 Task: Find the optimal route from Miami to the Florida Keys.
Action: Mouse moved to (475, 110)
Screenshot: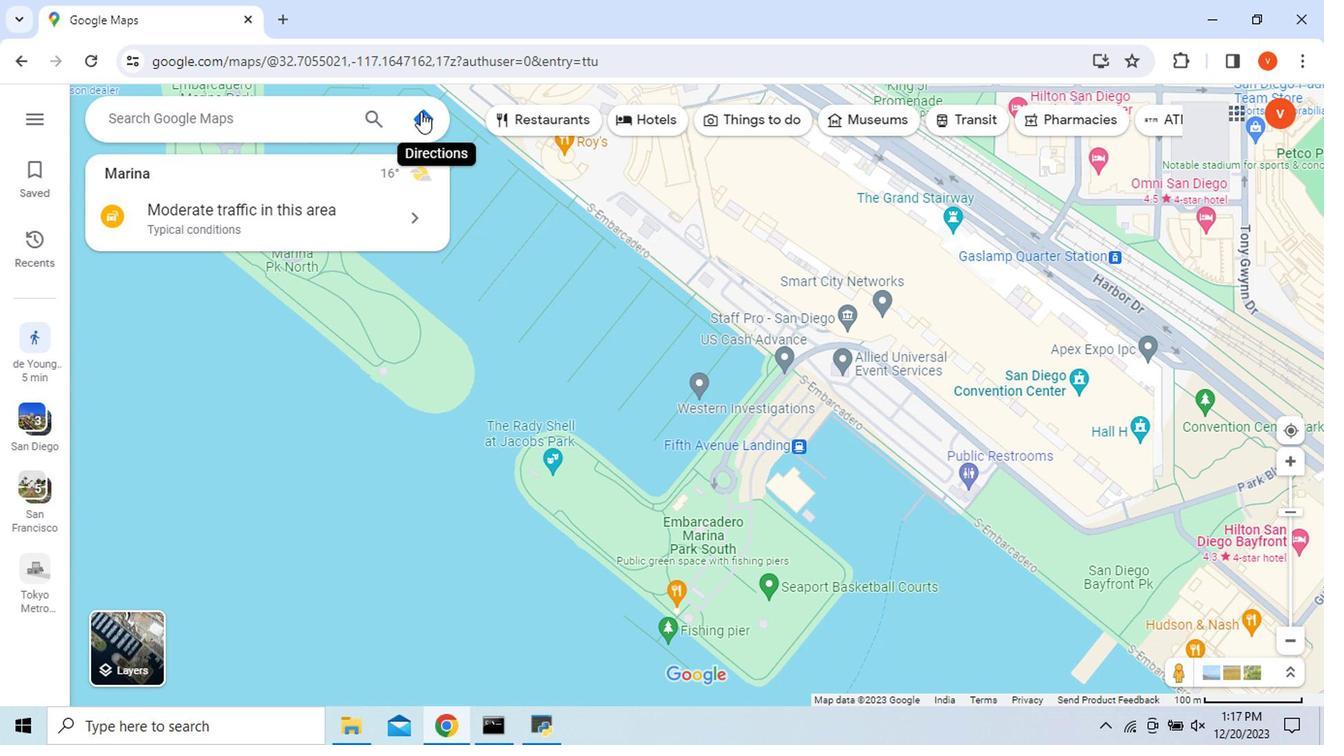 
Action: Mouse pressed left at (475, 110)
Screenshot: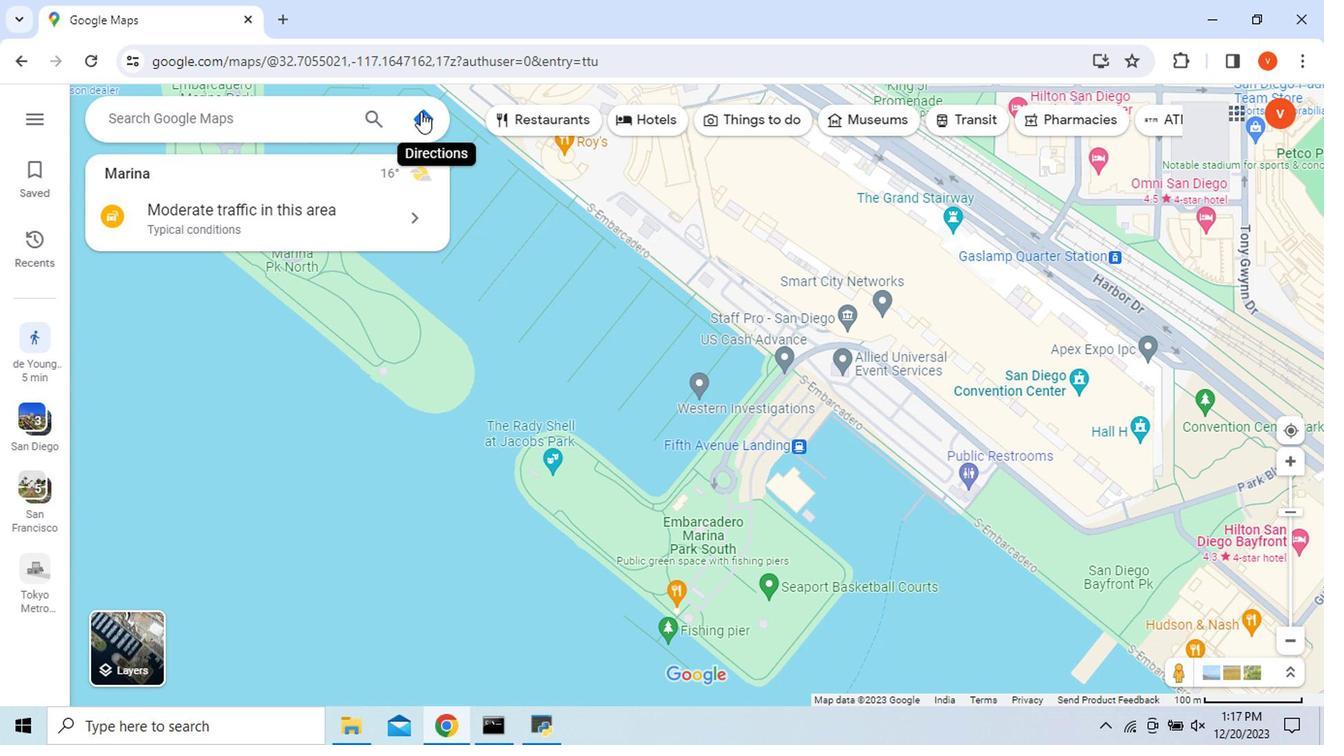 
Action: Mouse moved to (513, 159)
Screenshot: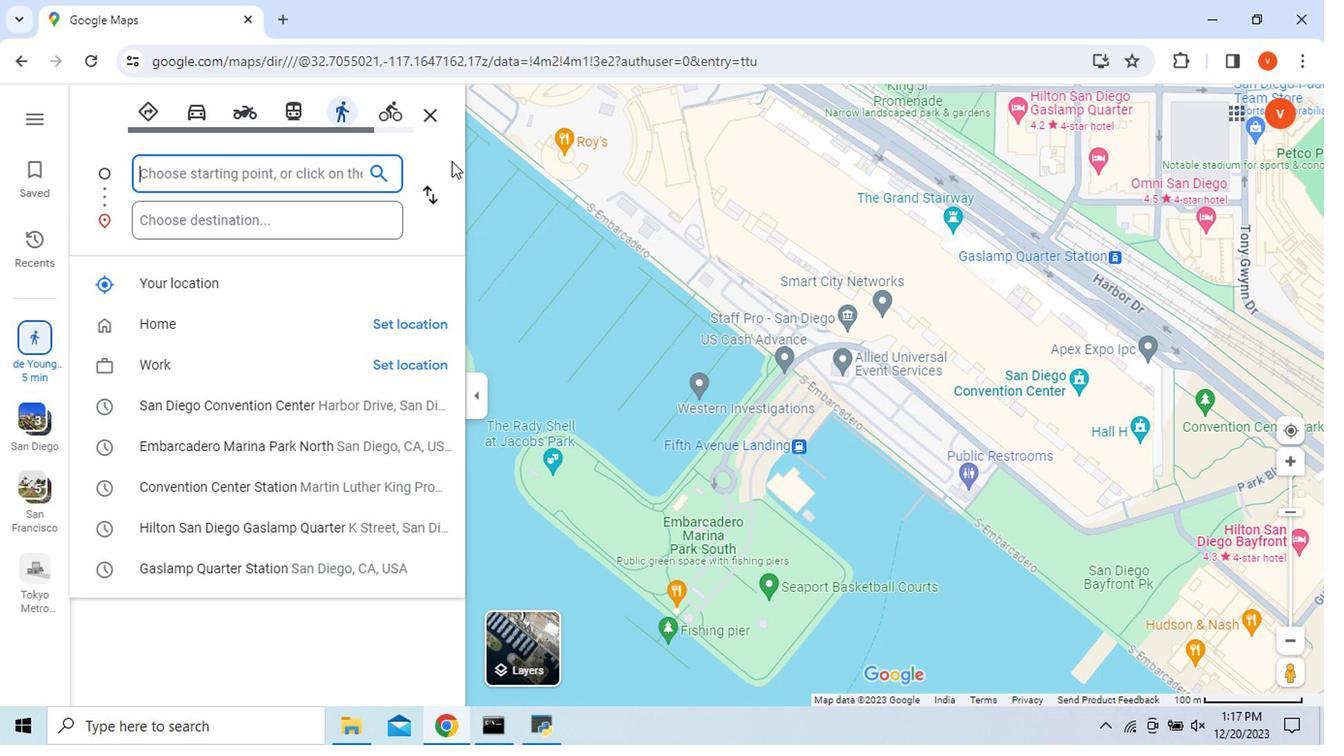 
Action: Key pressed <Key.shift_r>Miami
Screenshot: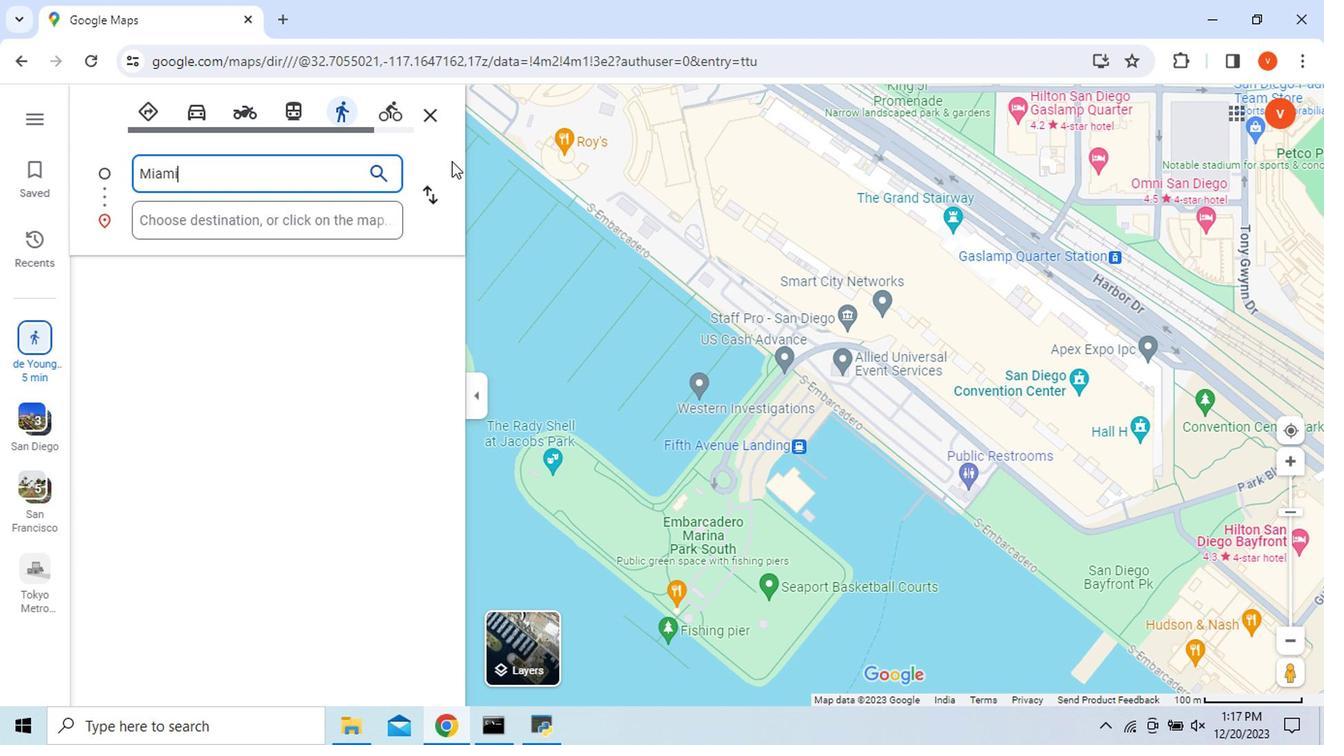 
Action: Mouse moved to (173, 215)
Screenshot: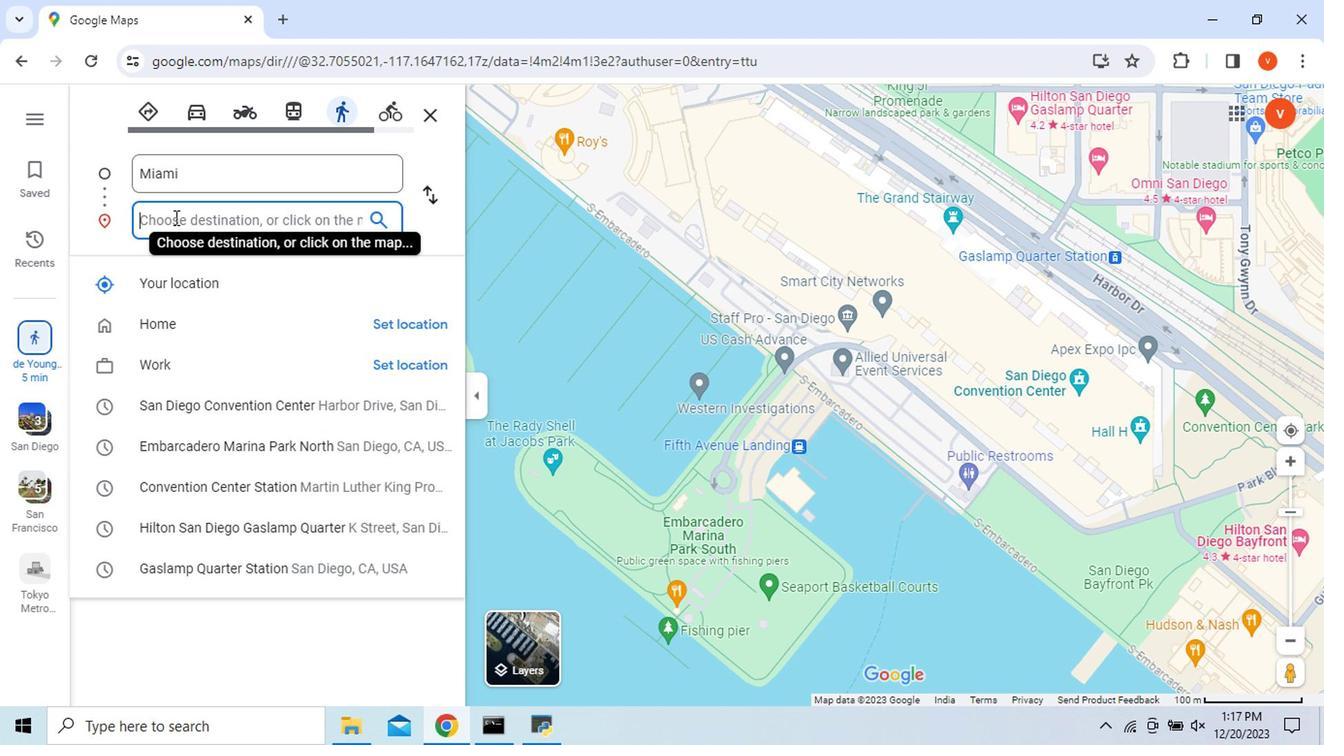 
Action: Mouse pressed left at (173, 215)
Screenshot: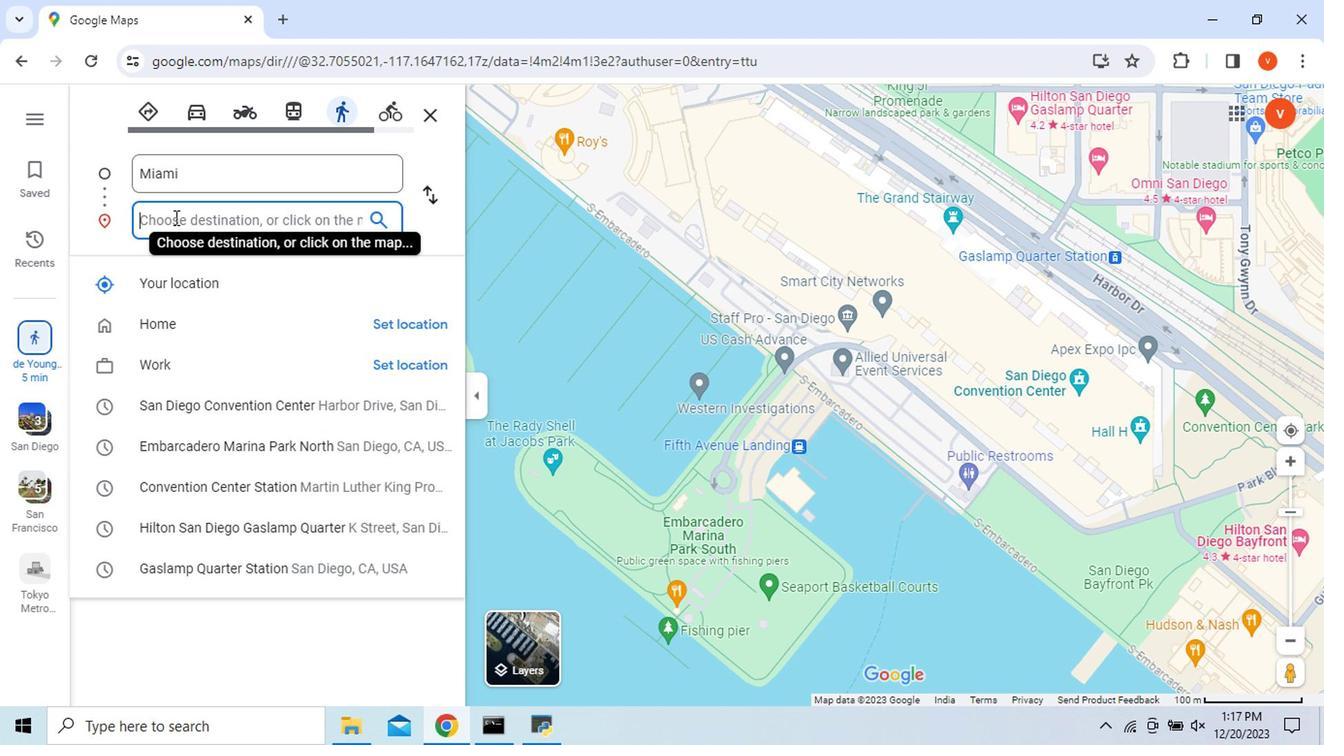 
Action: Mouse moved to (173, 218)
Screenshot: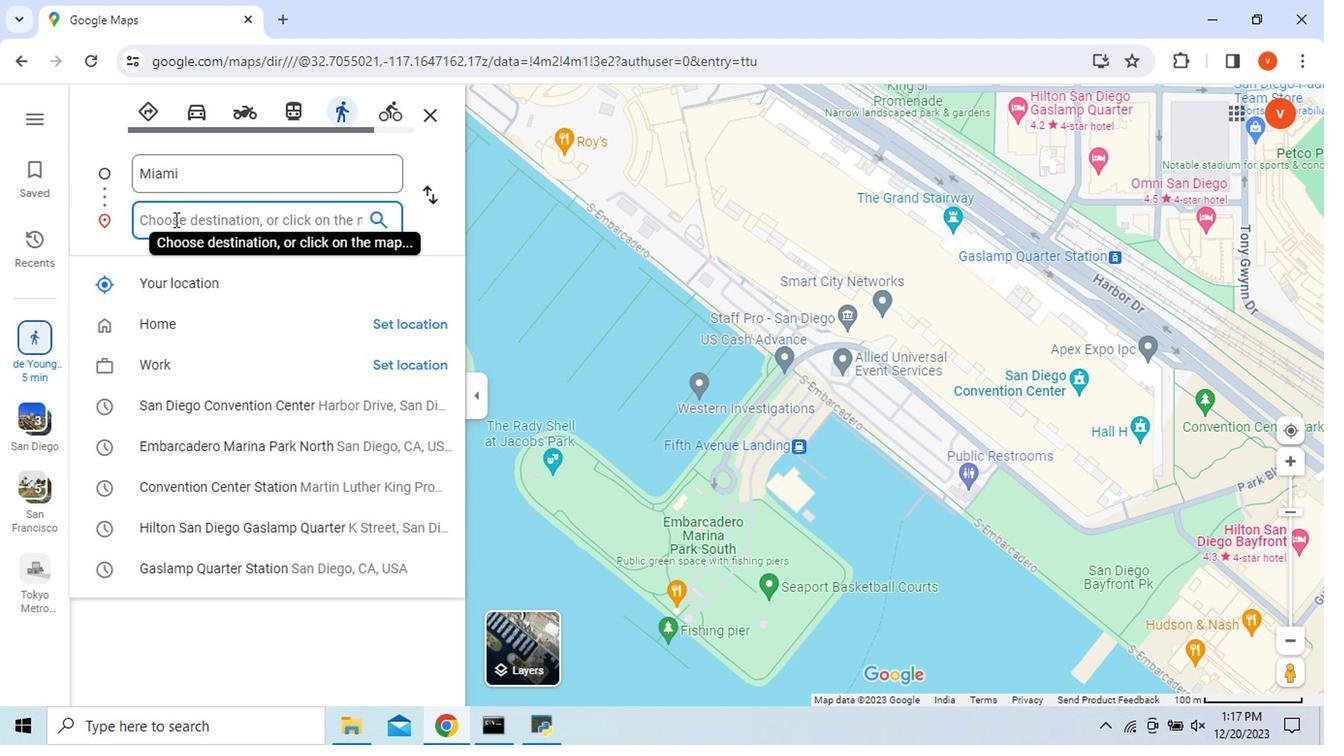 
Action: Key pressed <Key.shift>Flori
Screenshot: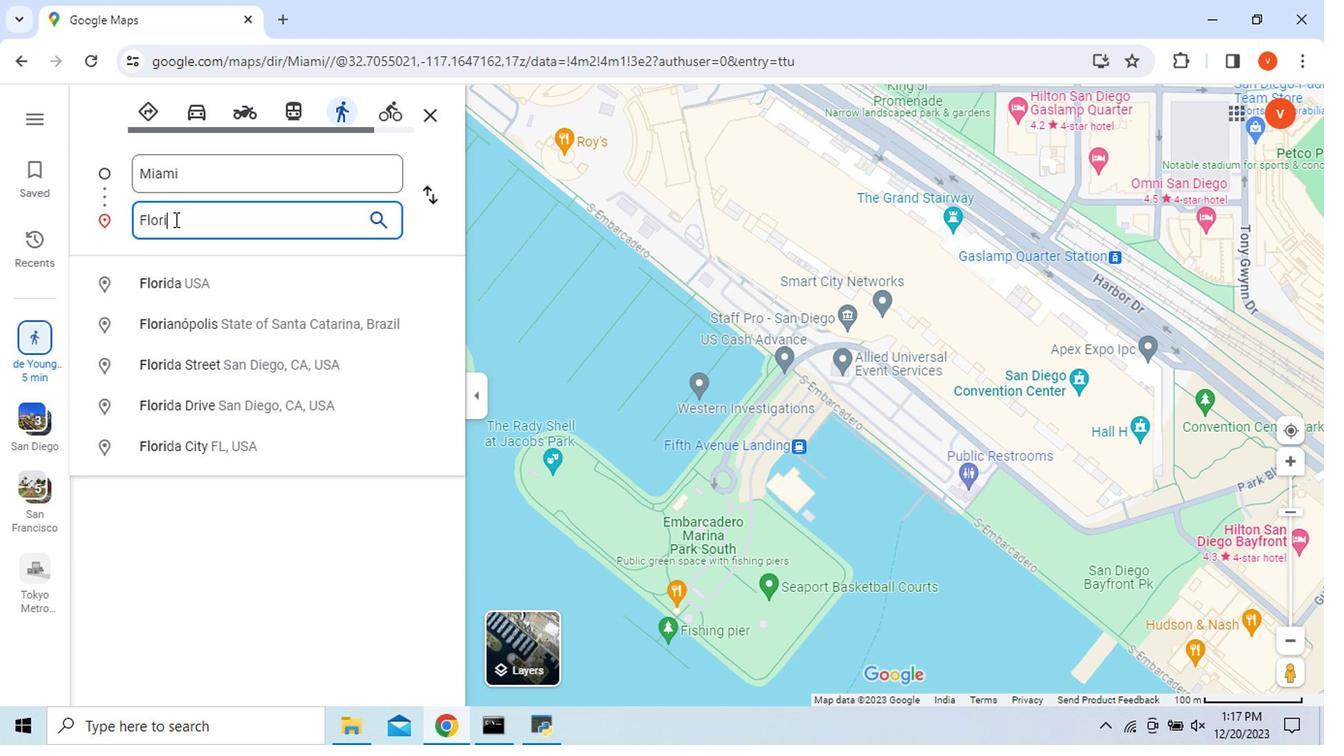 
Action: Mouse moved to (173, 218)
Screenshot: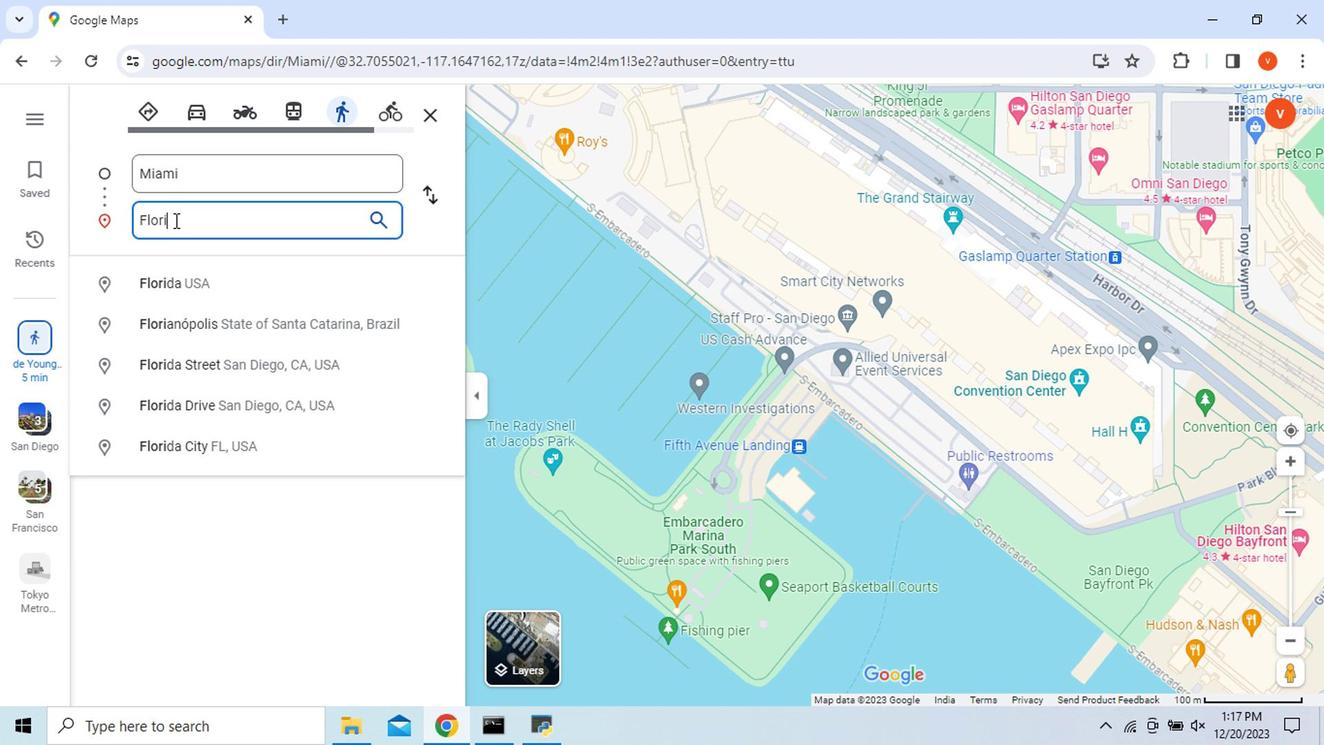 
Action: Key pressed da<Key.space>
Screenshot: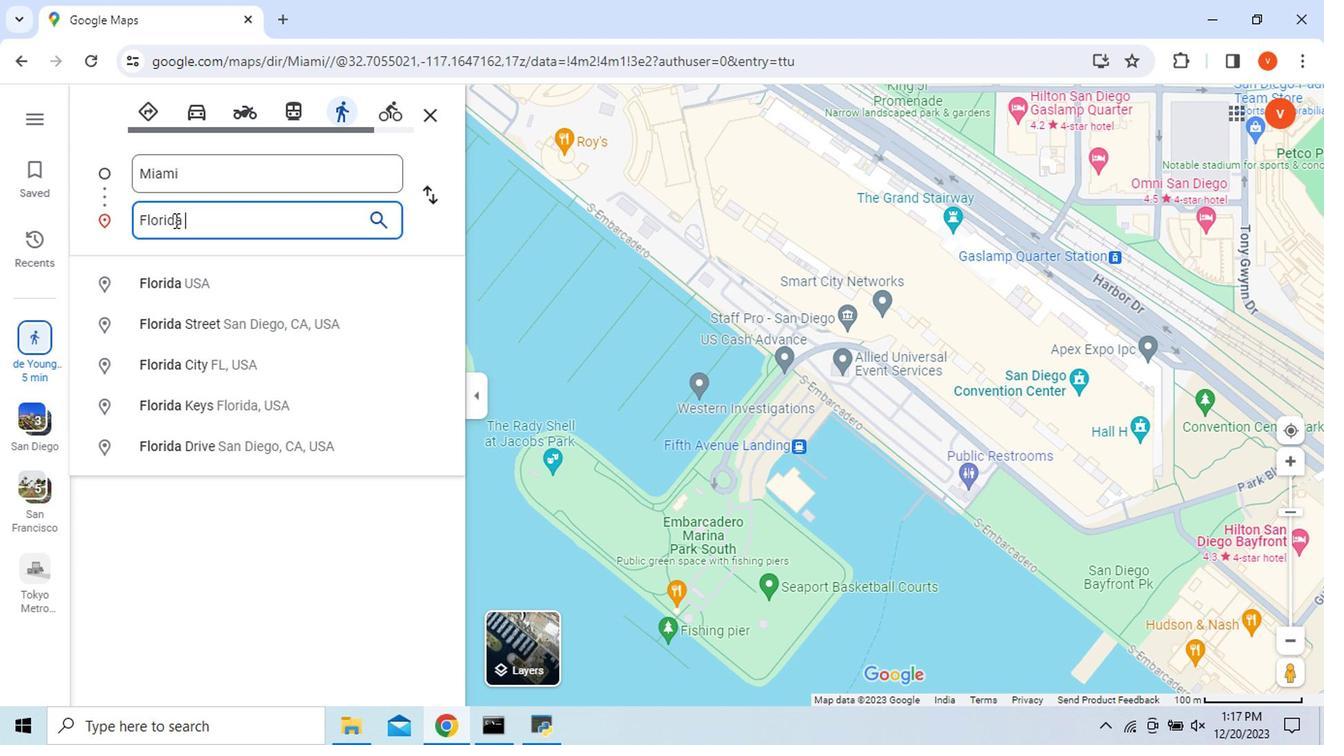 
Action: Mouse moved to (239, 391)
Screenshot: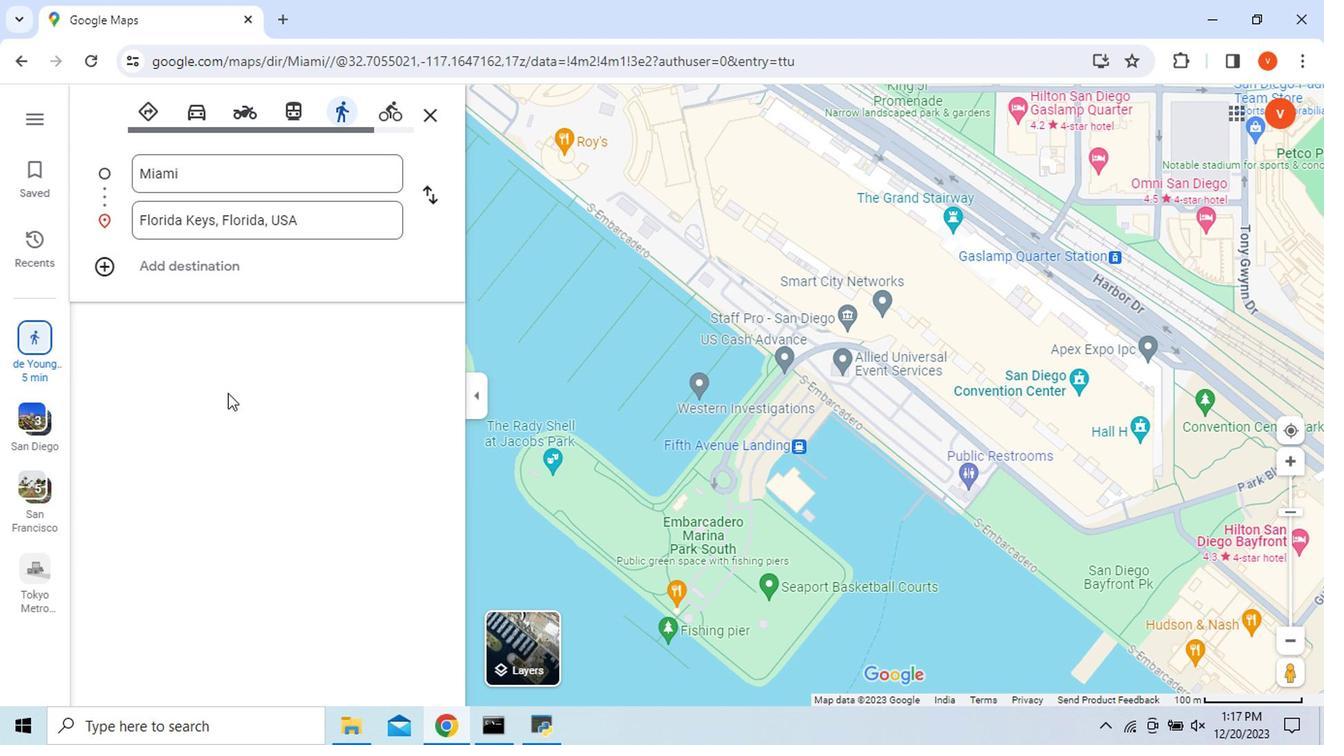 
Action: Mouse pressed left at (239, 391)
Screenshot: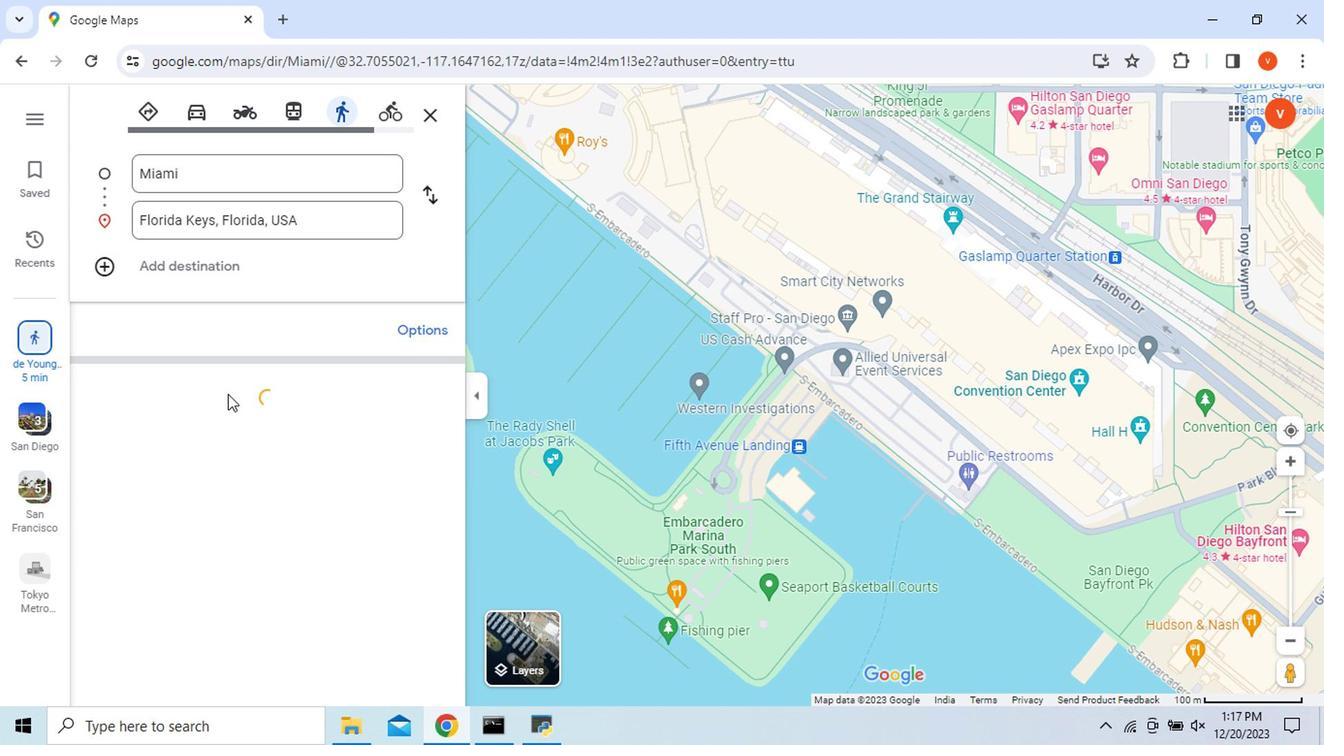 
Action: Mouse moved to (190, 105)
Screenshot: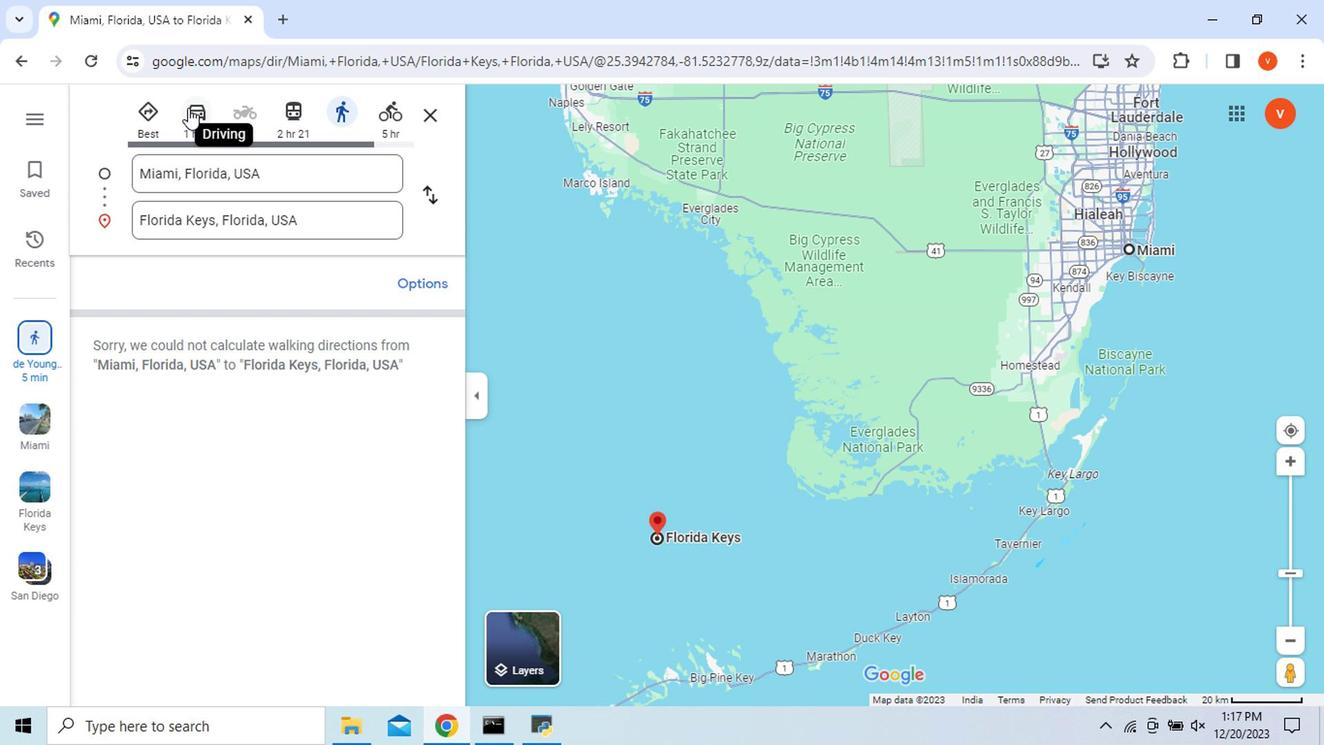 
Action: Mouse pressed left at (190, 105)
Screenshot: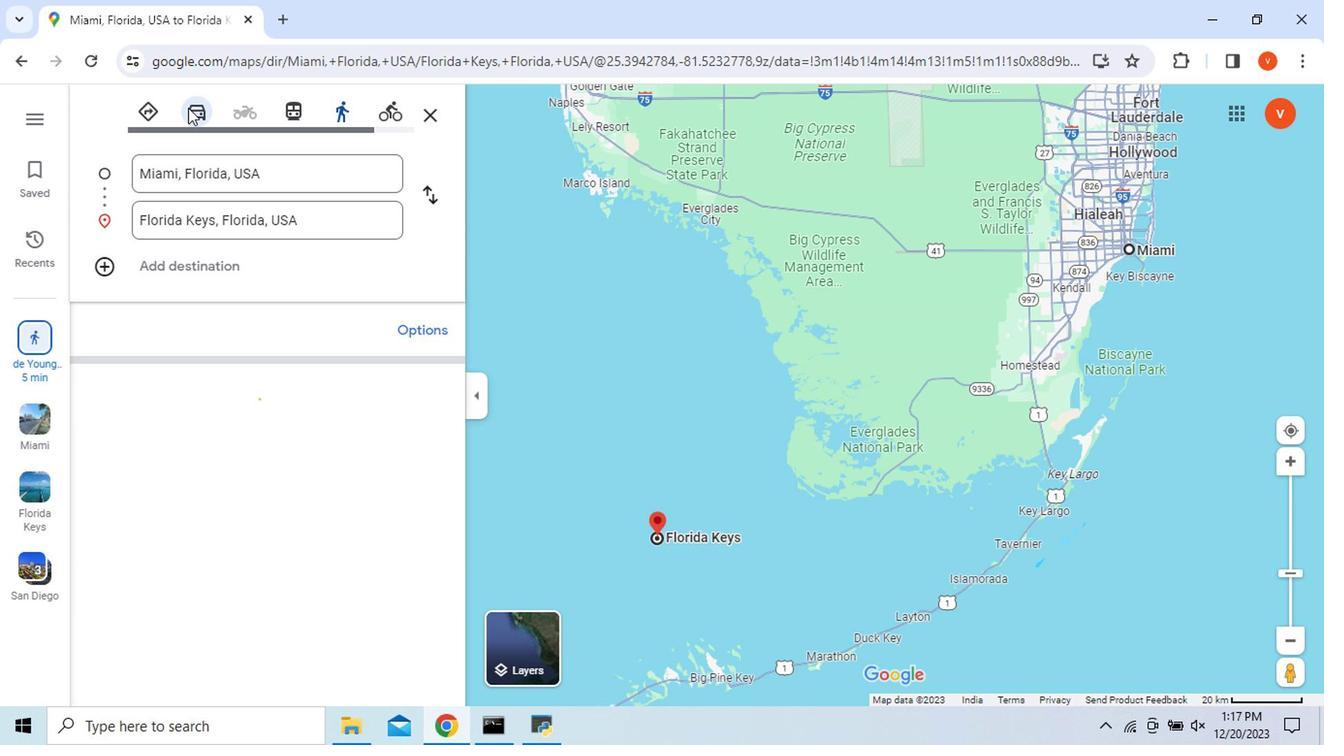 
Action: Mouse moved to (389, 516)
Screenshot: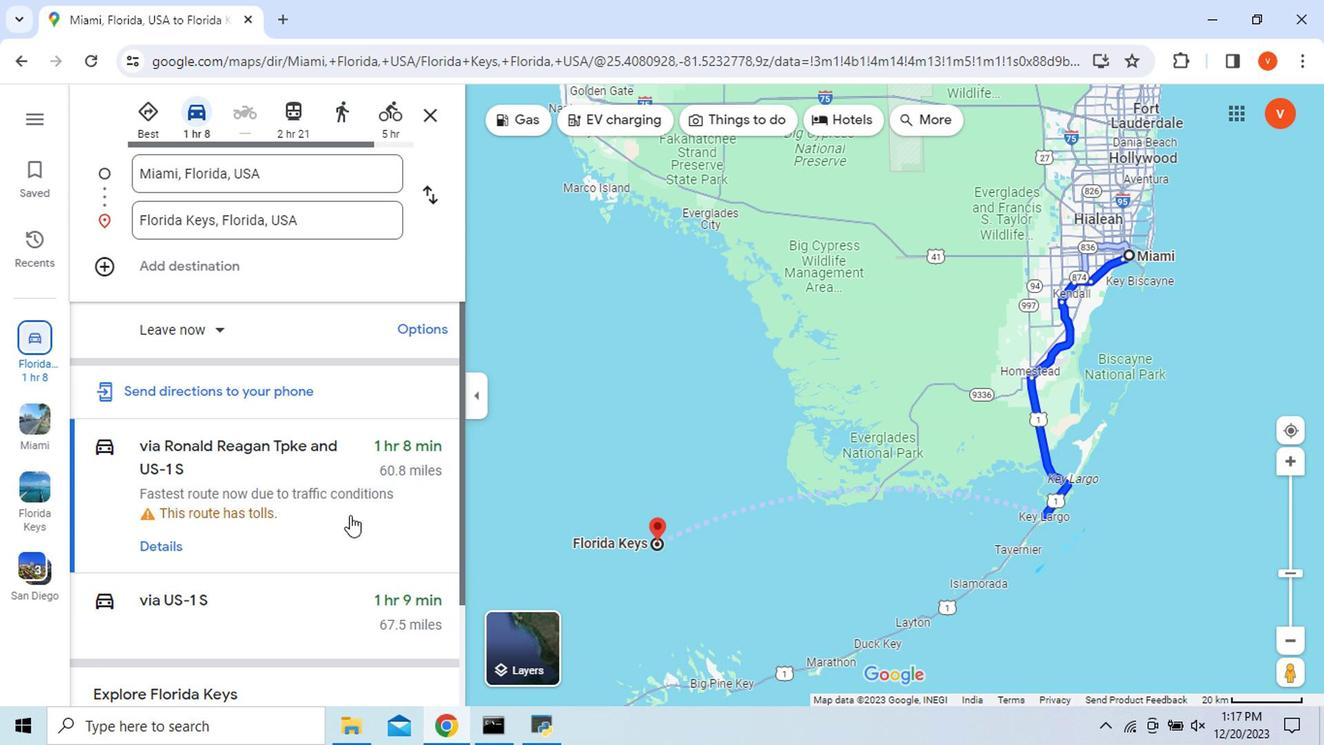 
Action: Mouse scrolled (389, 515) with delta (0, 0)
Screenshot: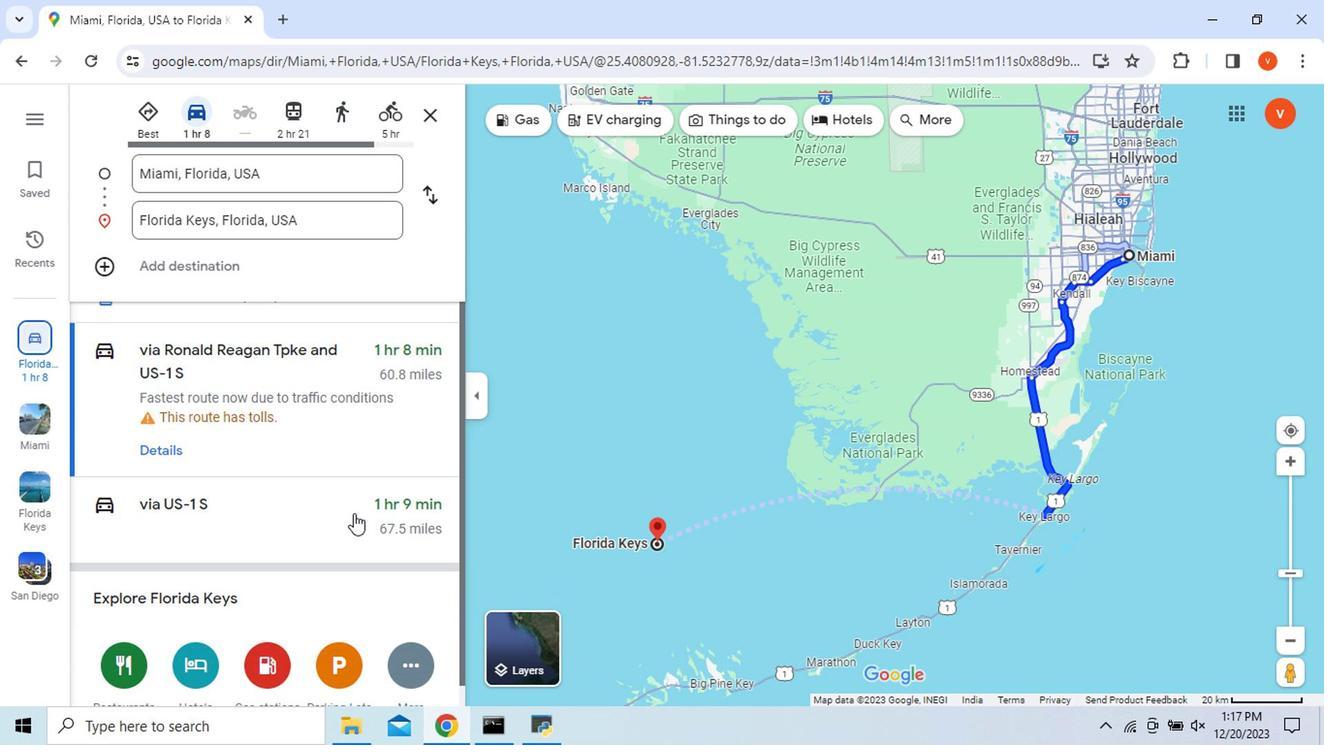 
Action: Mouse moved to (178, 450)
Screenshot: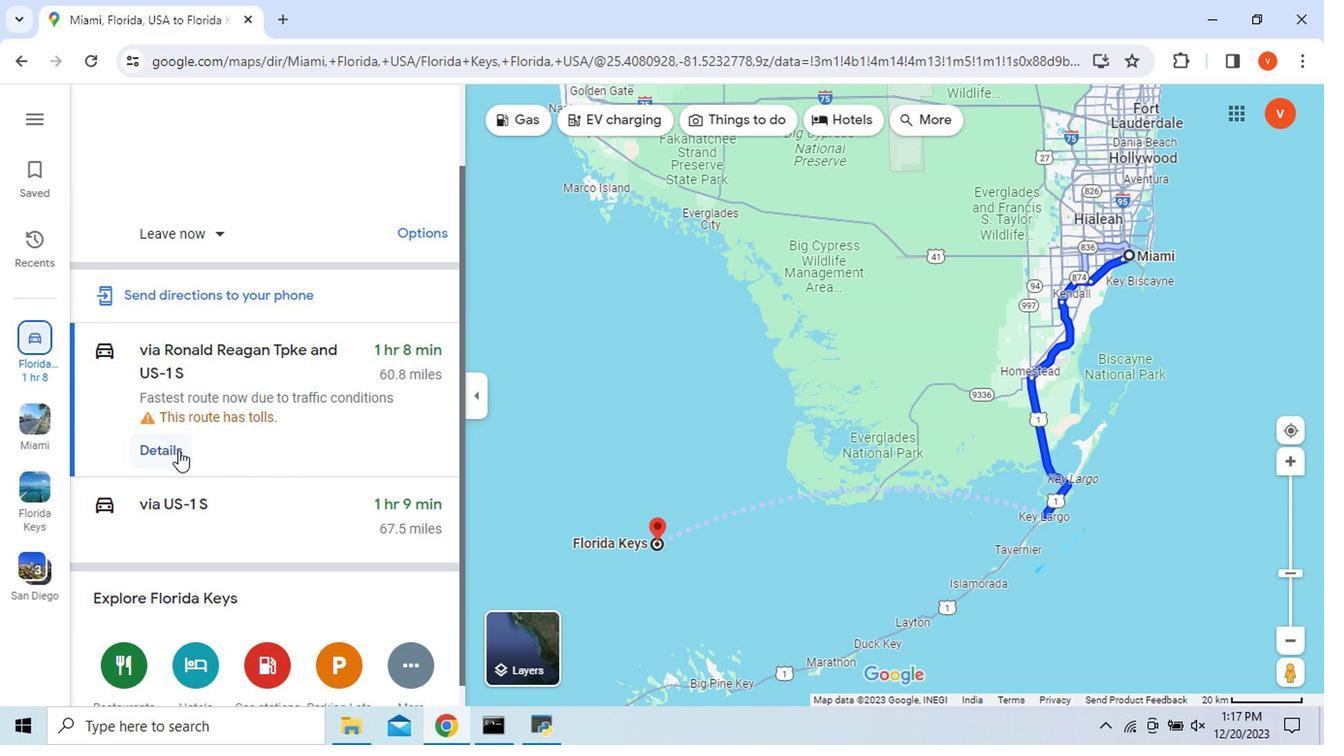 
Action: Mouse pressed left at (178, 450)
Screenshot: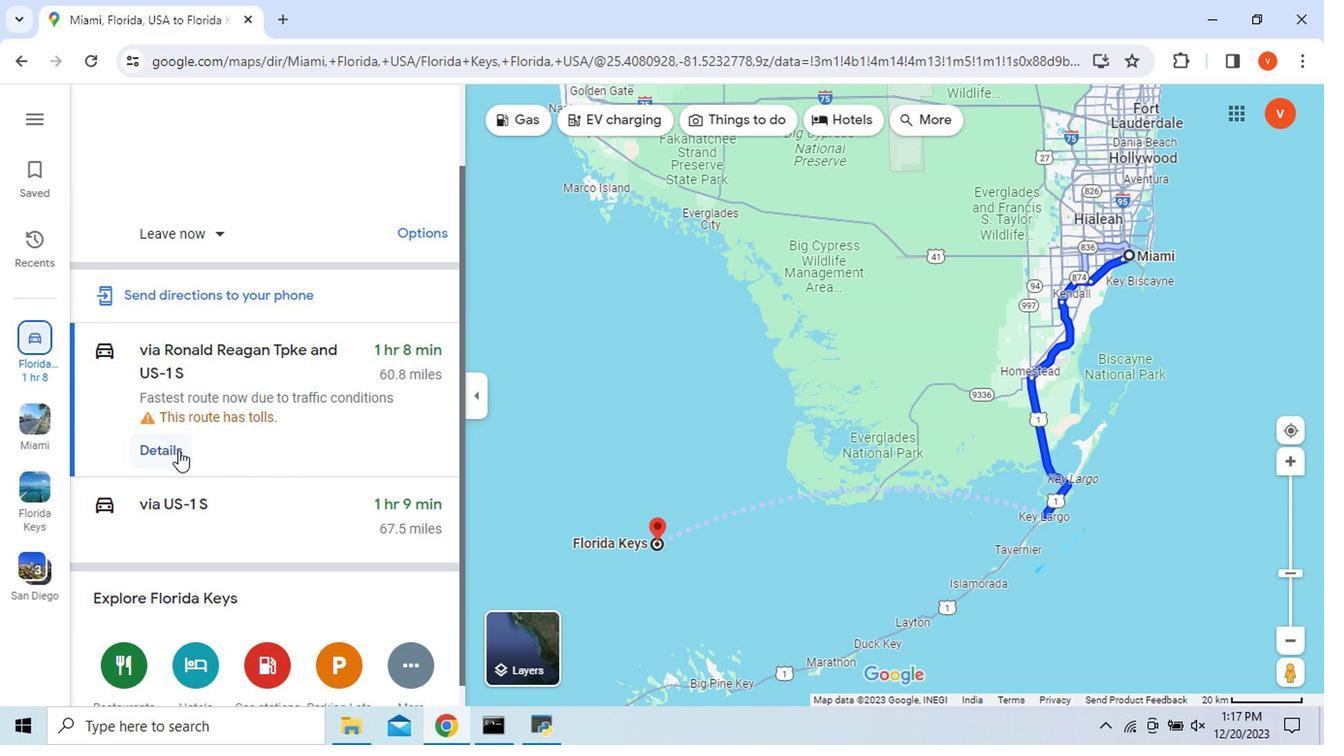 
Action: Mouse moved to (252, 421)
Screenshot: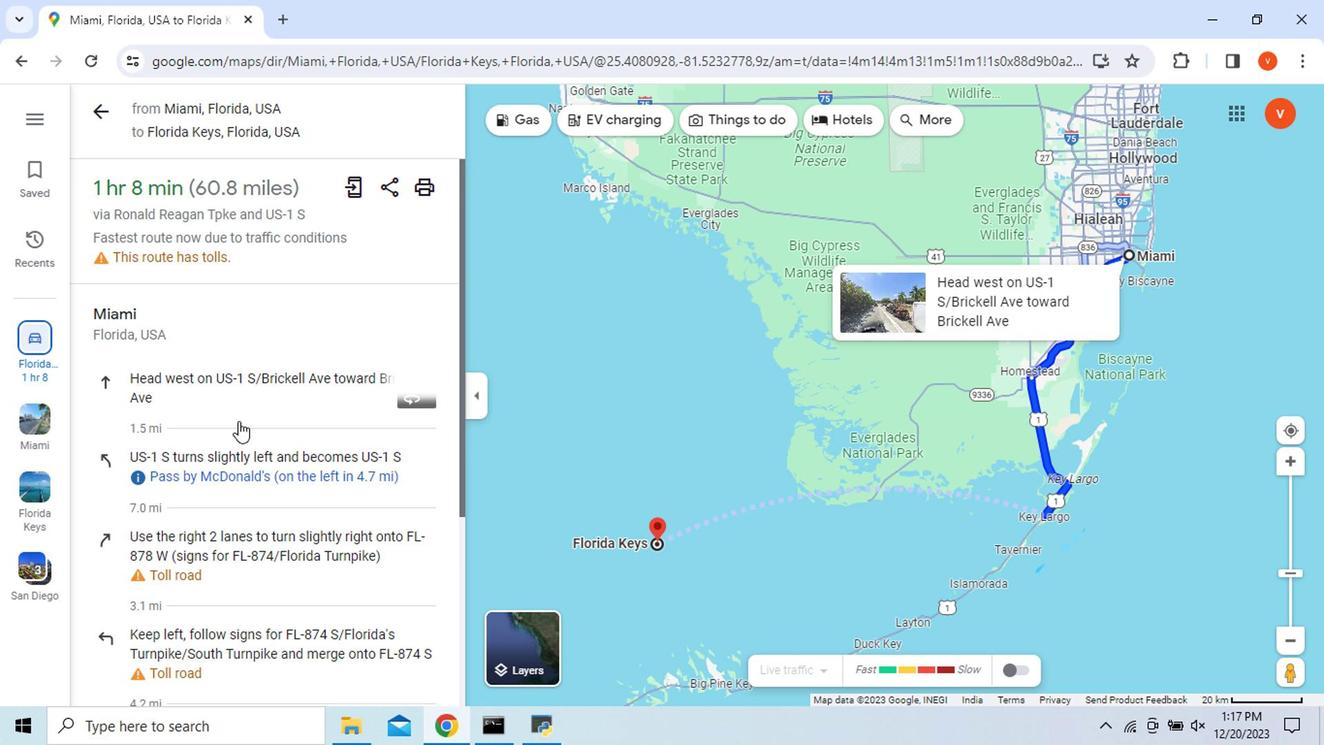 
Action: Mouse scrolled (252, 420) with delta (0, -1)
Screenshot: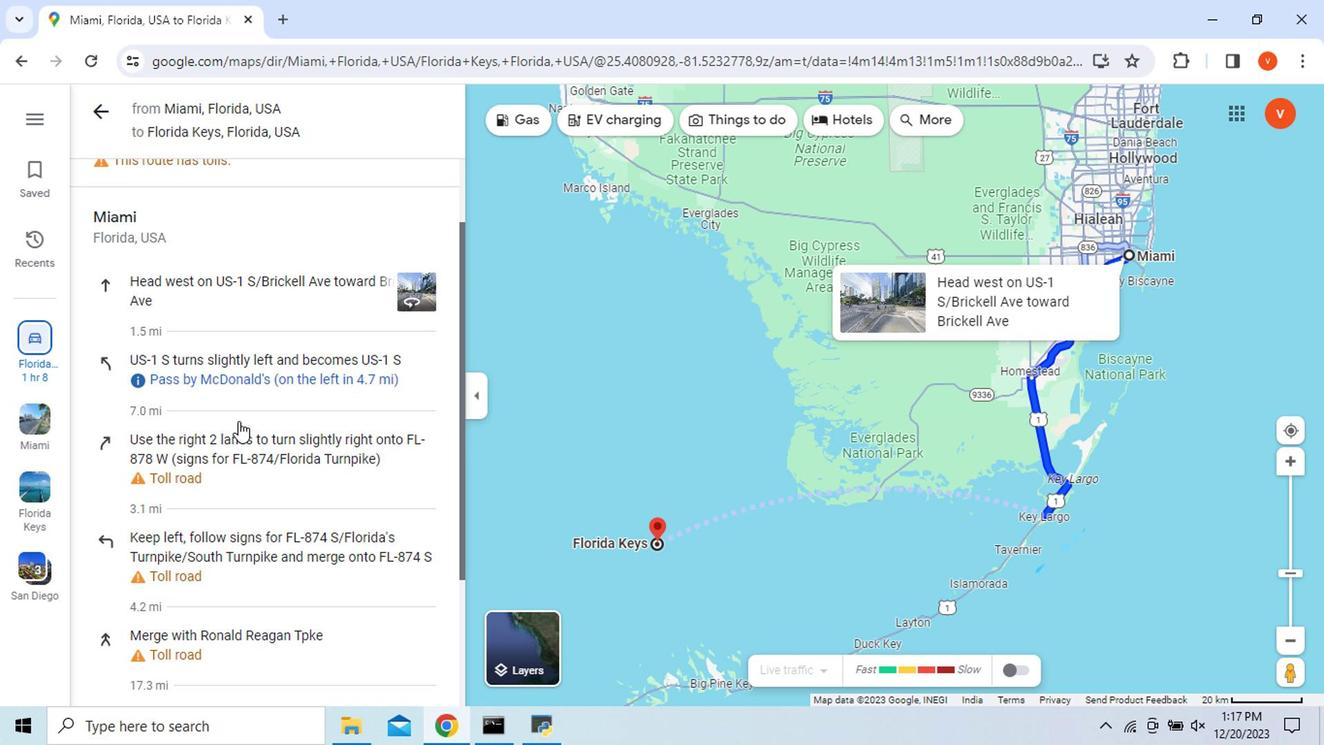 
Action: Mouse scrolled (252, 420) with delta (0, -1)
Screenshot: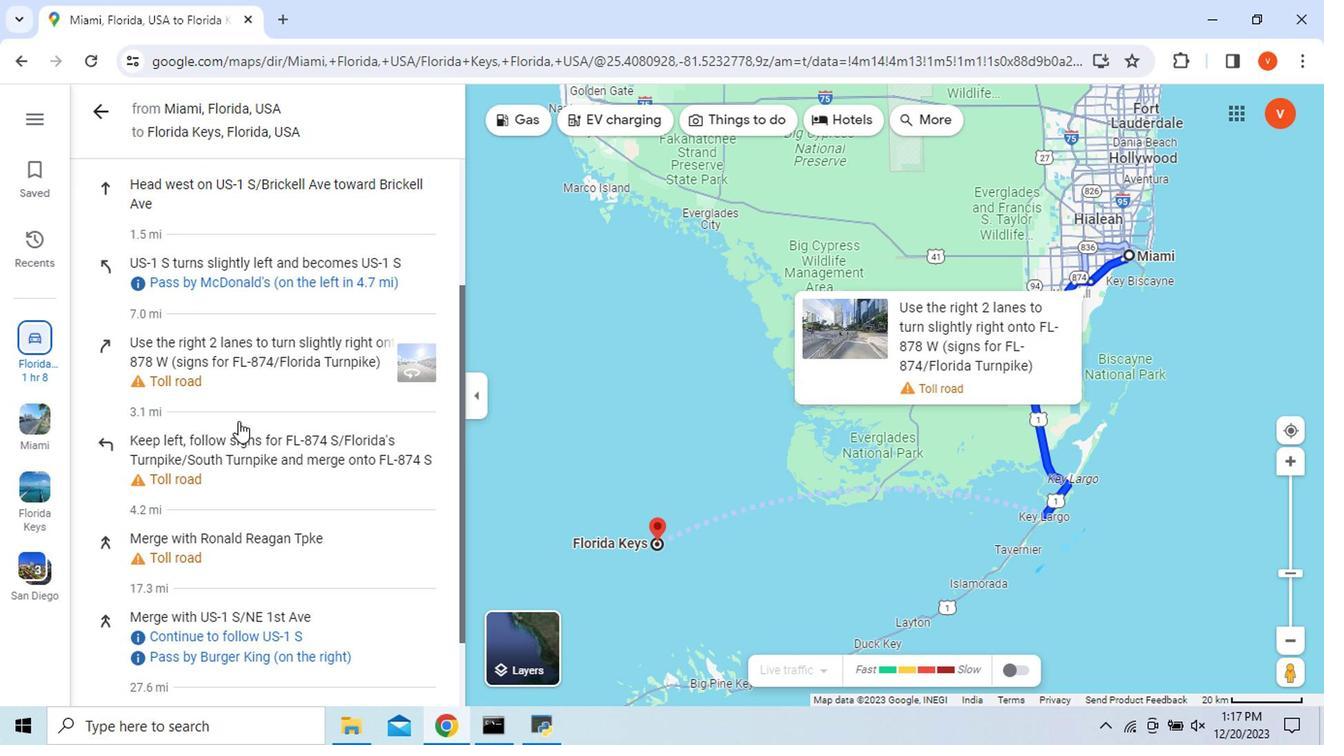 
Action: Mouse moved to (376, 527)
Screenshot: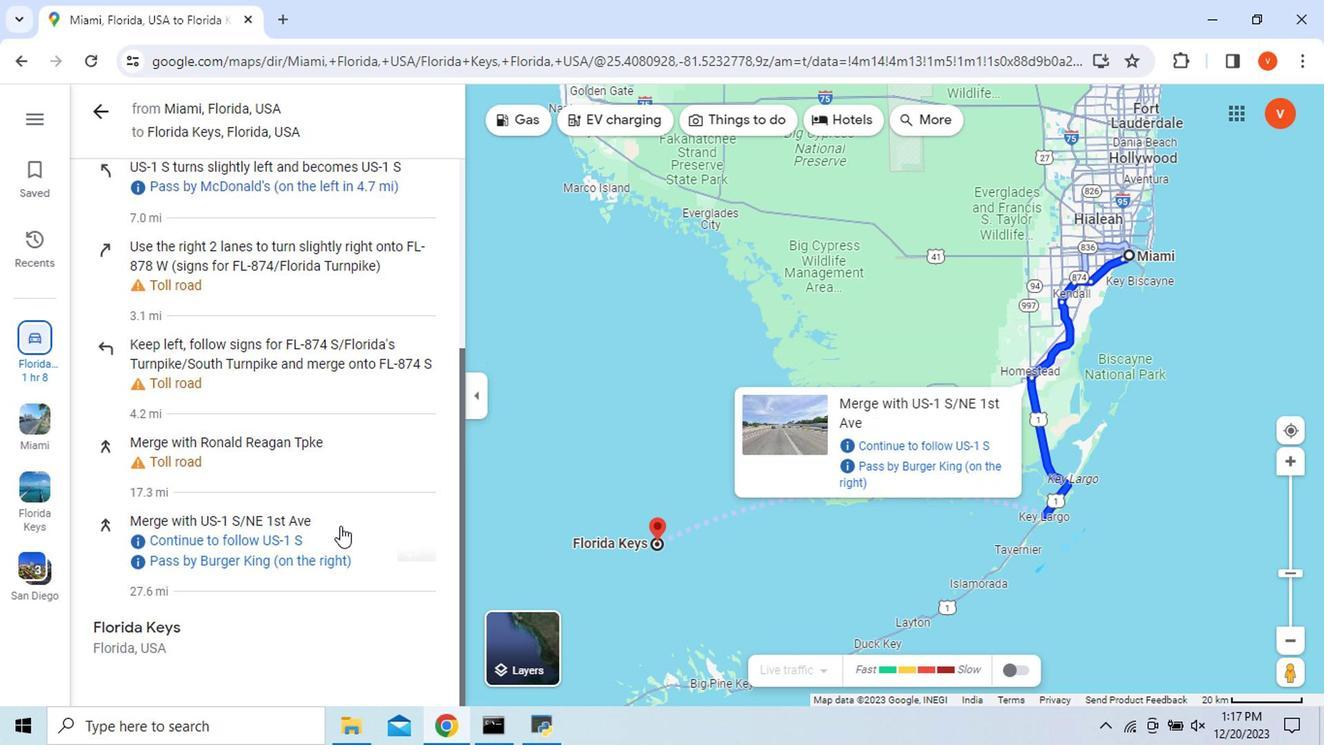 
Action: Mouse scrolled (376, 526) with delta (0, 0)
Screenshot: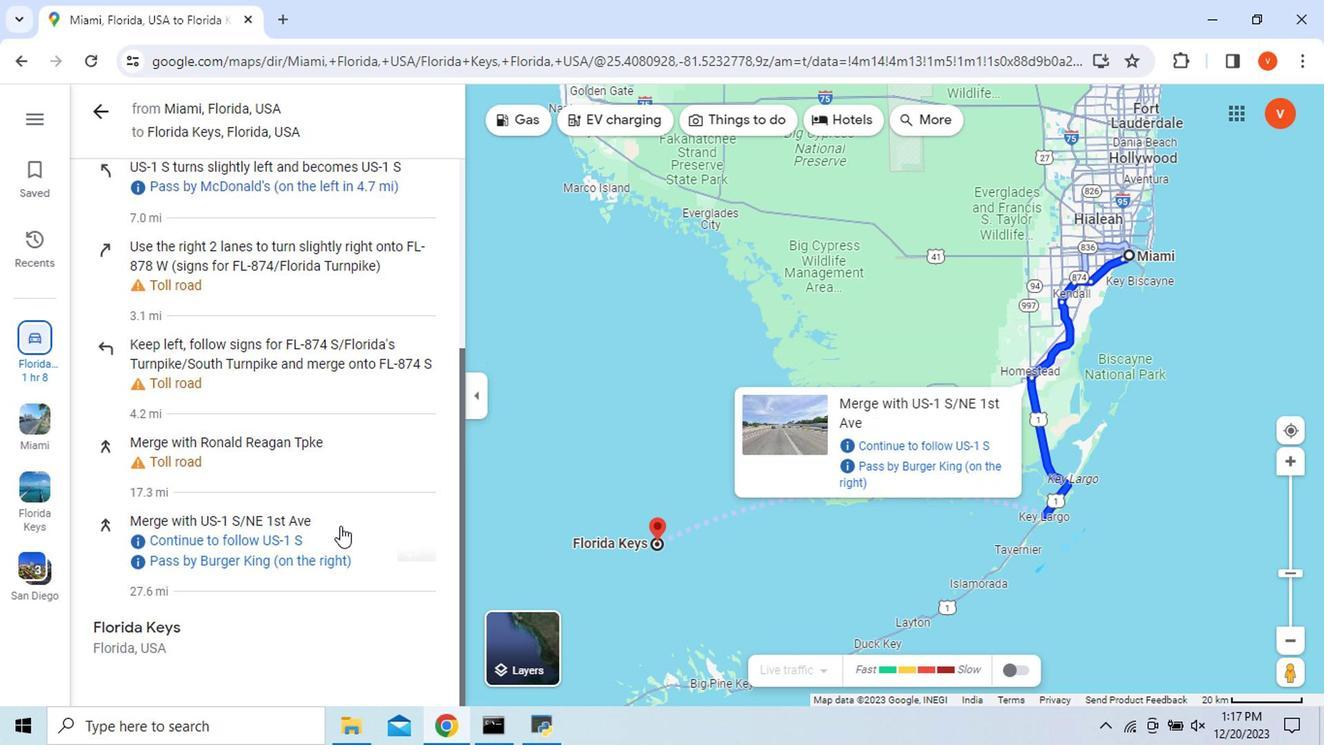 
Action: Mouse scrolled (376, 526) with delta (0, 0)
Screenshot: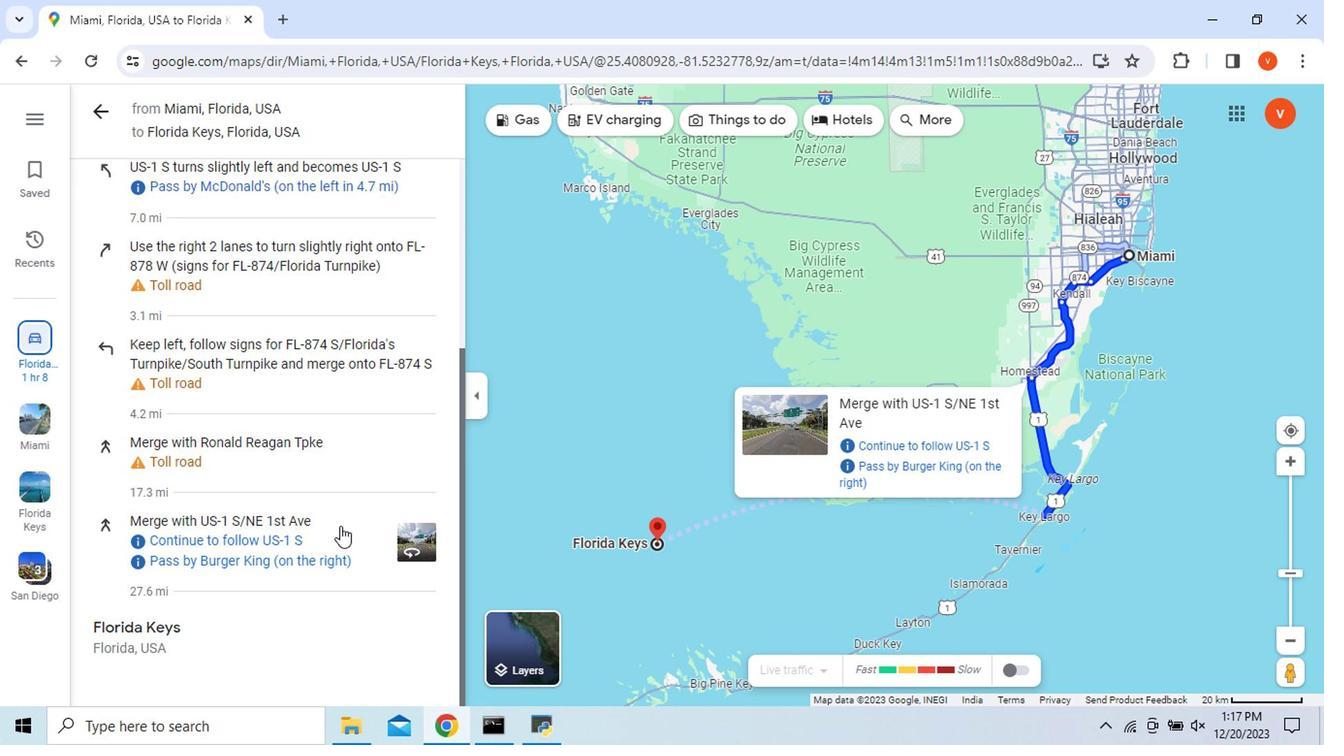 
Action: Mouse moved to (430, 623)
Screenshot: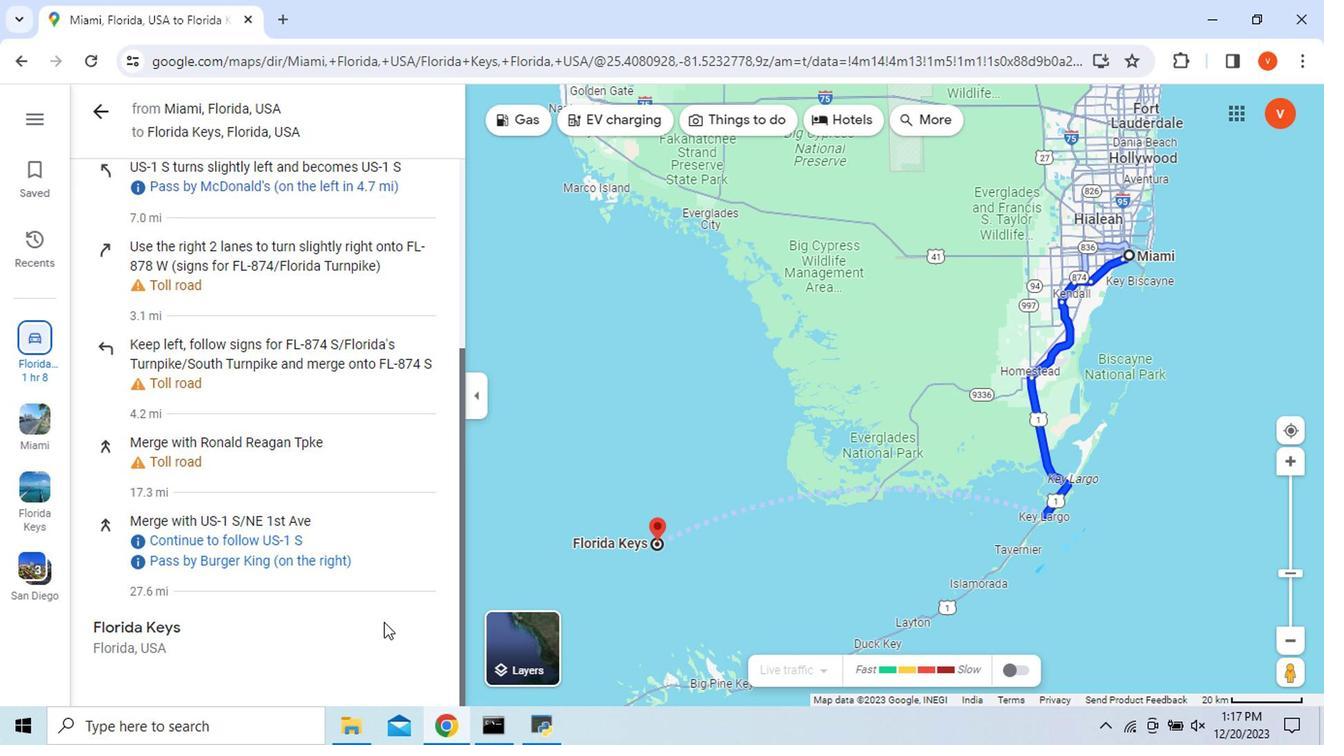 
Action: Mouse scrolled (430, 622) with delta (0, 0)
Screenshot: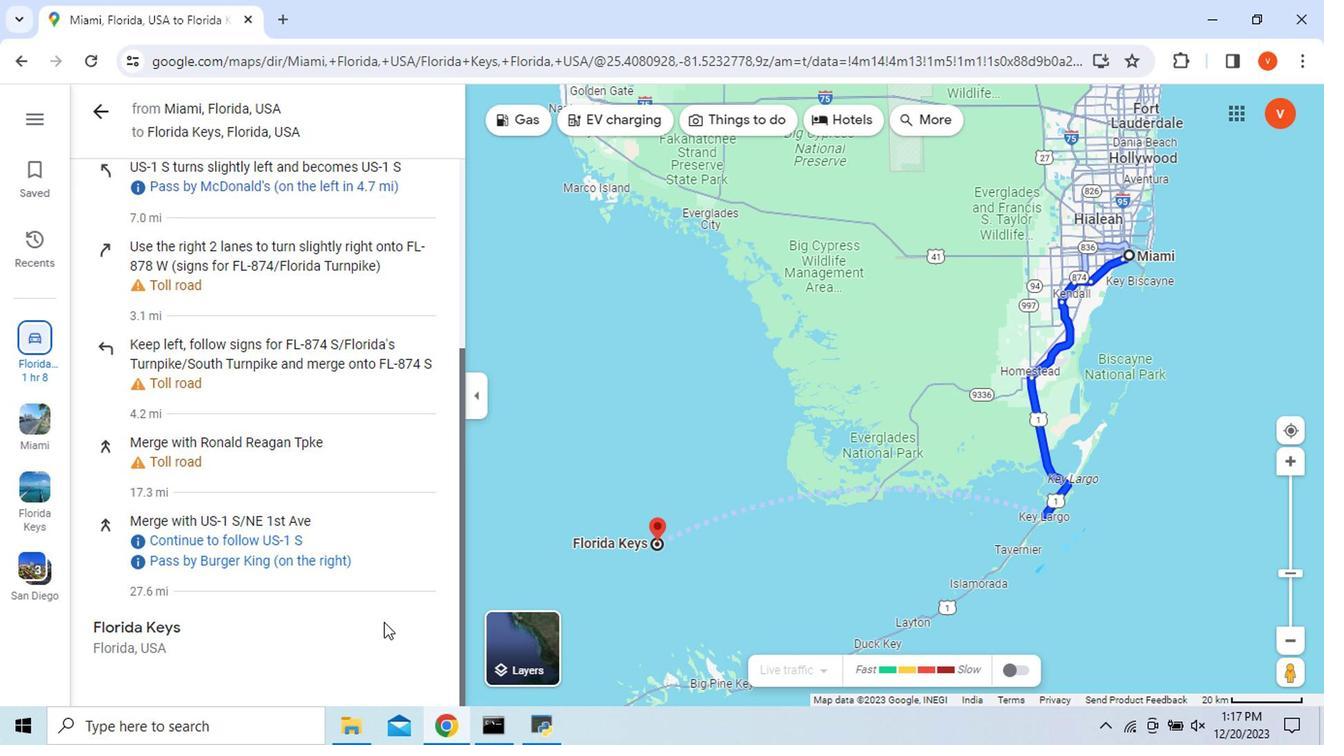 
Action: Mouse moved to (430, 624)
Screenshot: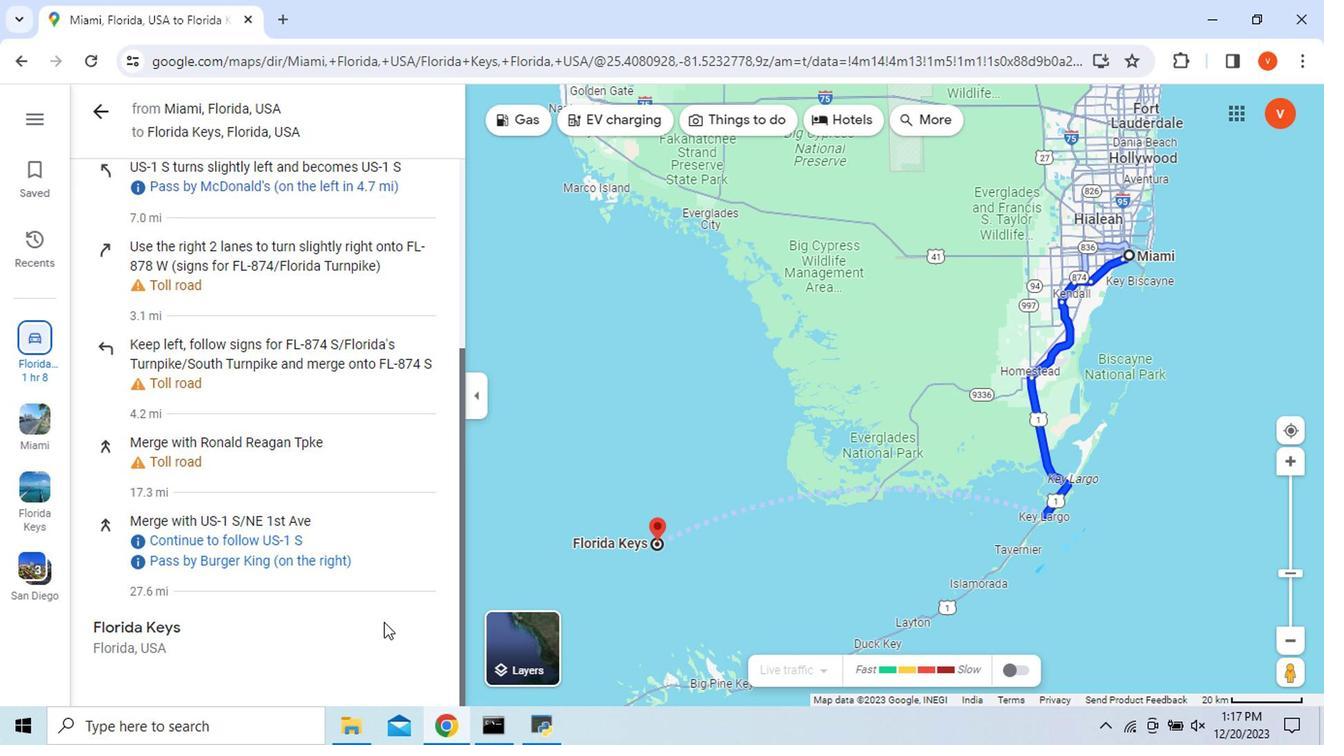 
Action: Mouse scrolled (430, 623) with delta (0, -1)
Screenshot: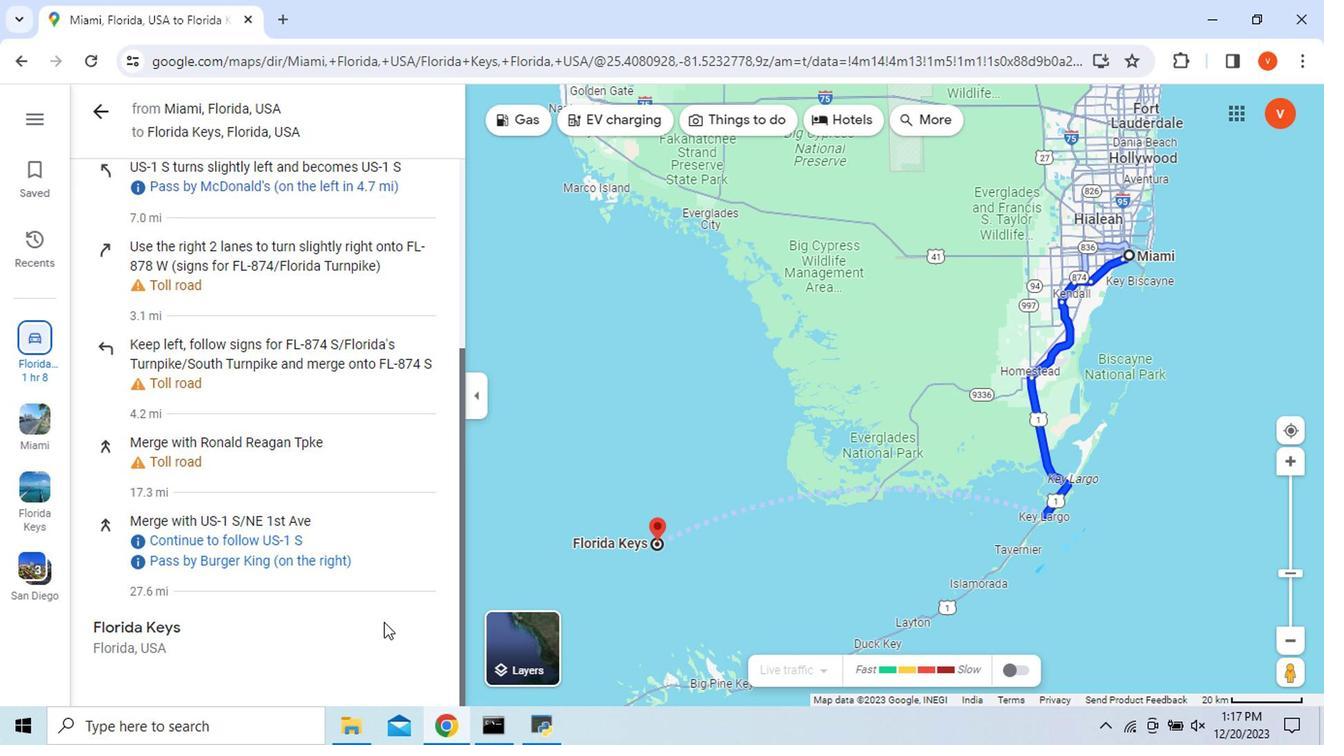 
Action: Mouse scrolled (430, 625) with delta (0, 0)
Screenshot: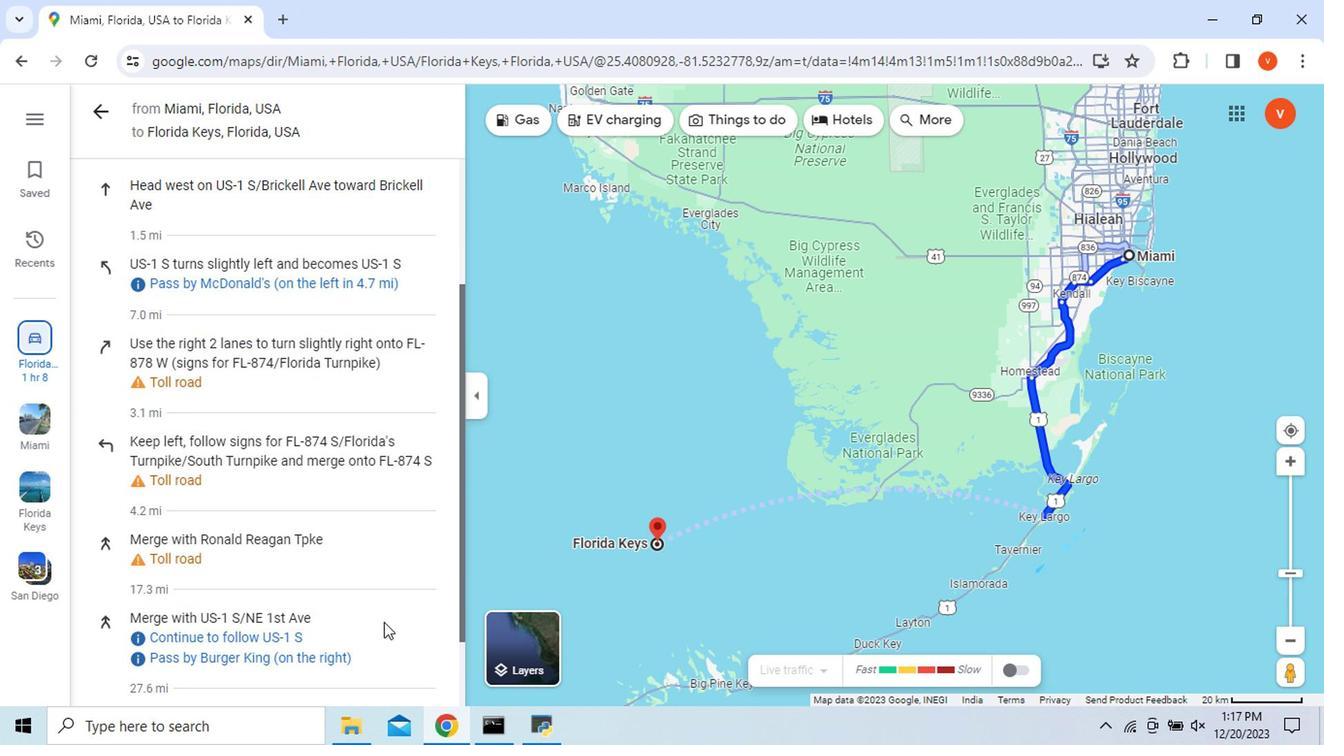 
Action: Mouse scrolled (430, 625) with delta (0, 0)
Screenshot: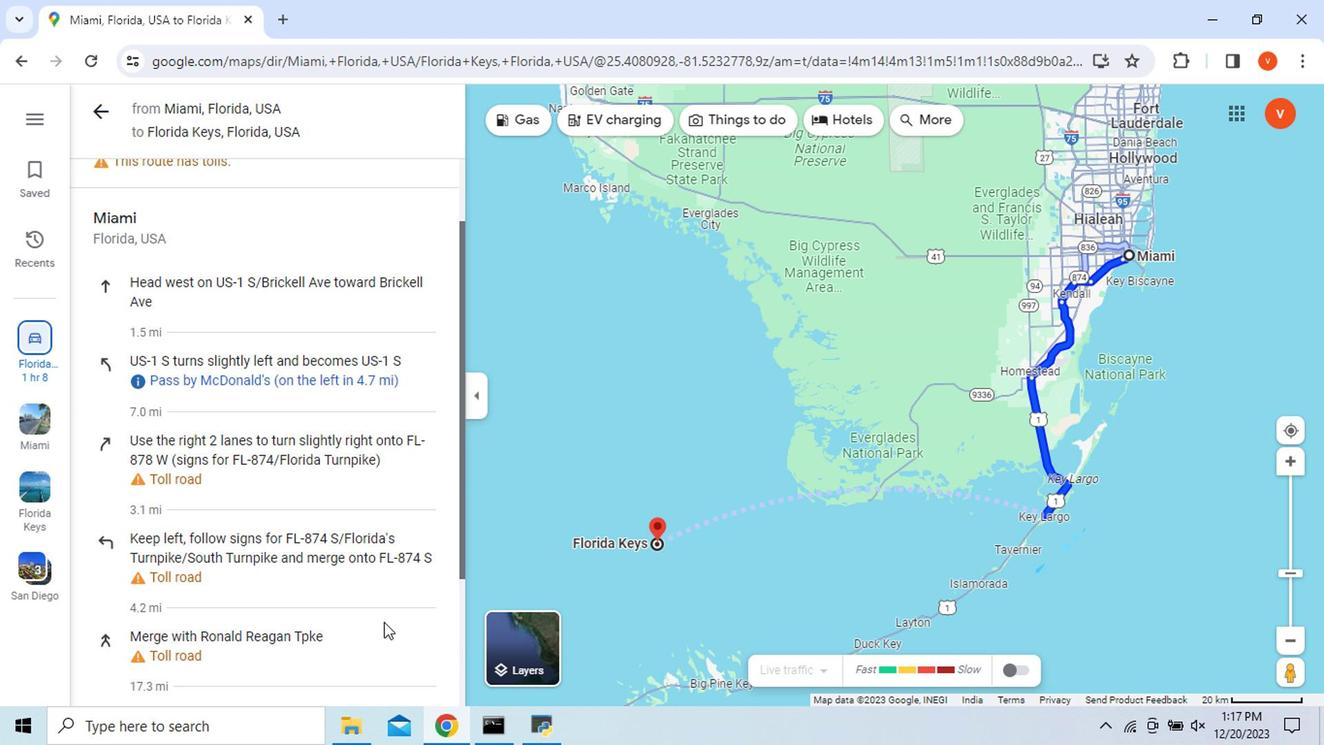 
Action: Mouse scrolled (430, 625) with delta (0, 0)
Screenshot: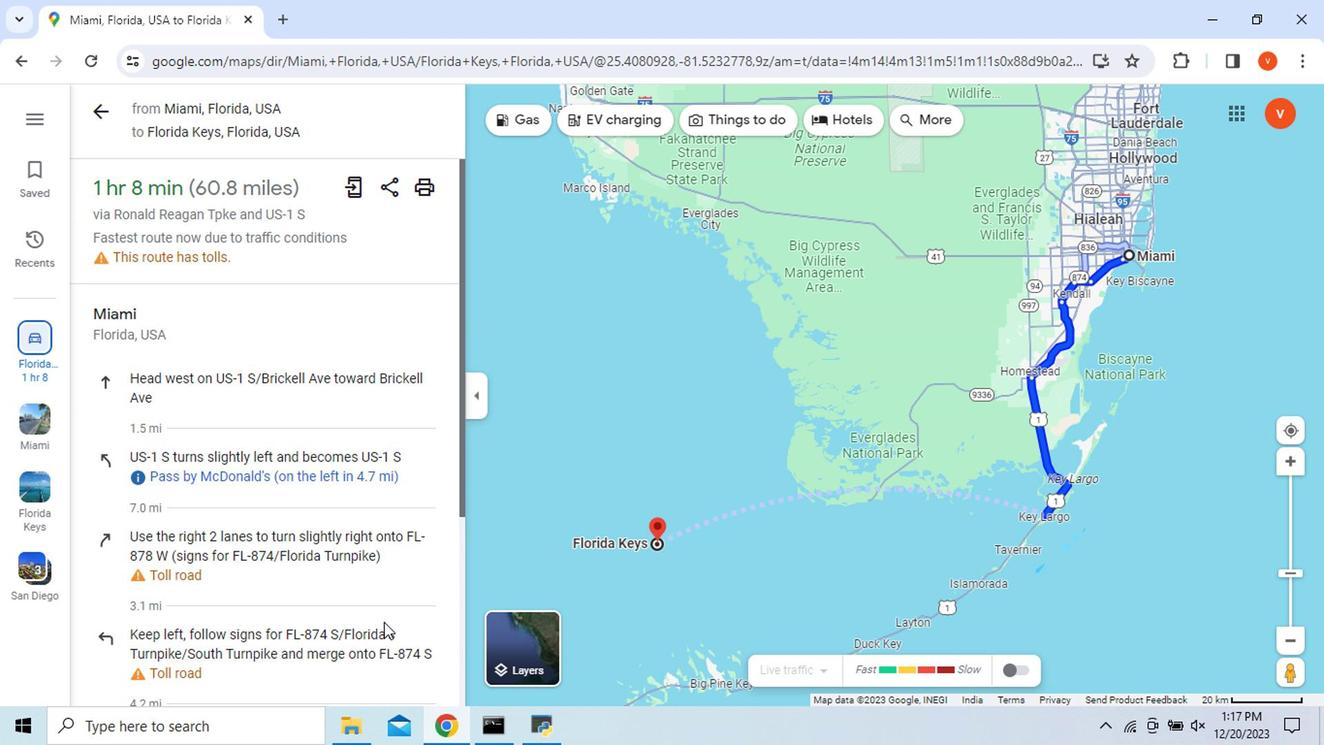 
Action: Mouse scrolled (430, 625) with delta (0, 0)
Screenshot: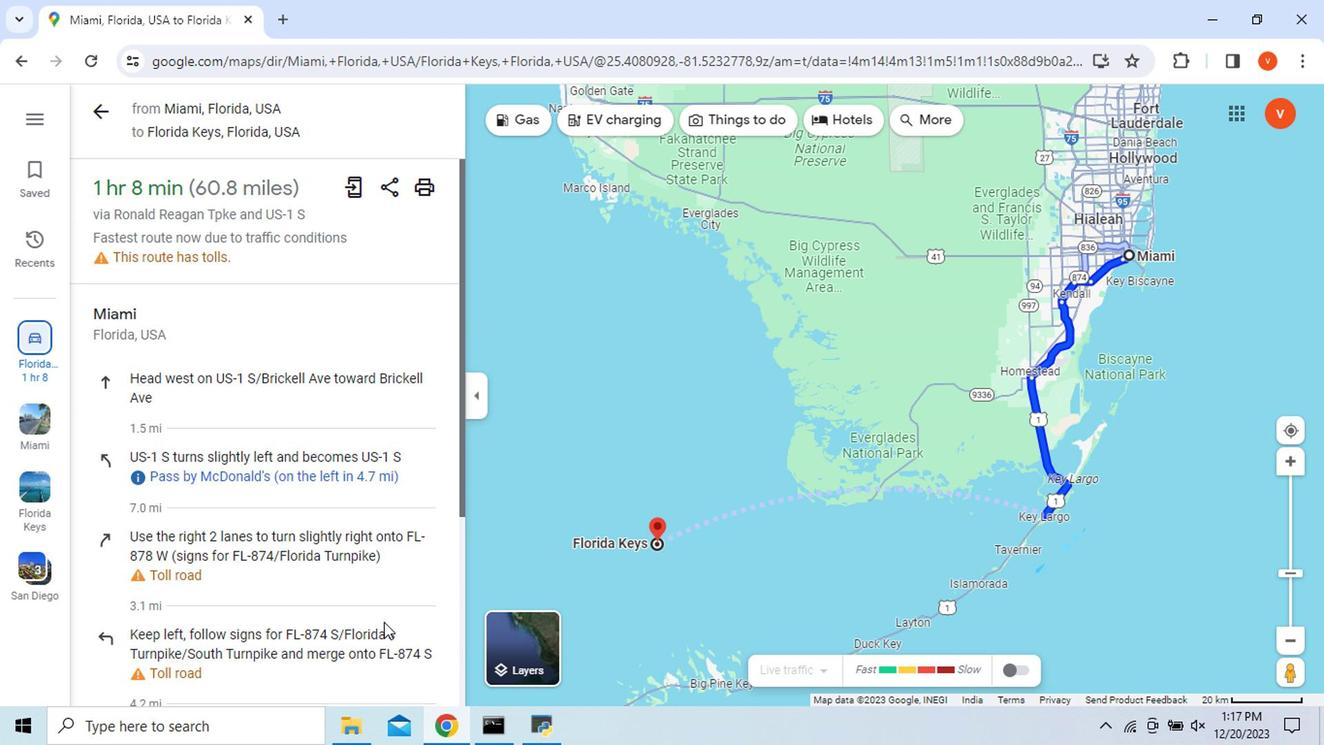 
Action: Mouse moved to (88, 104)
Screenshot: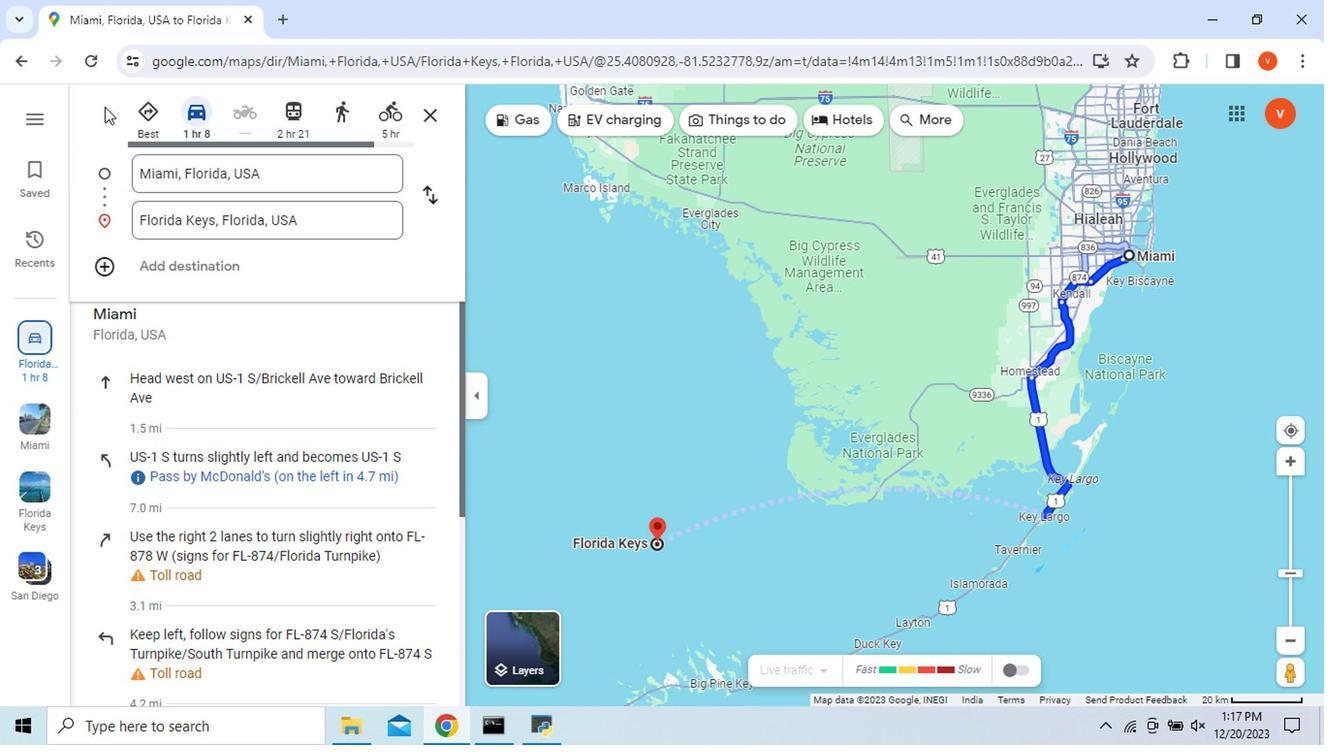 
Action: Mouse pressed left at (88, 104)
Screenshot: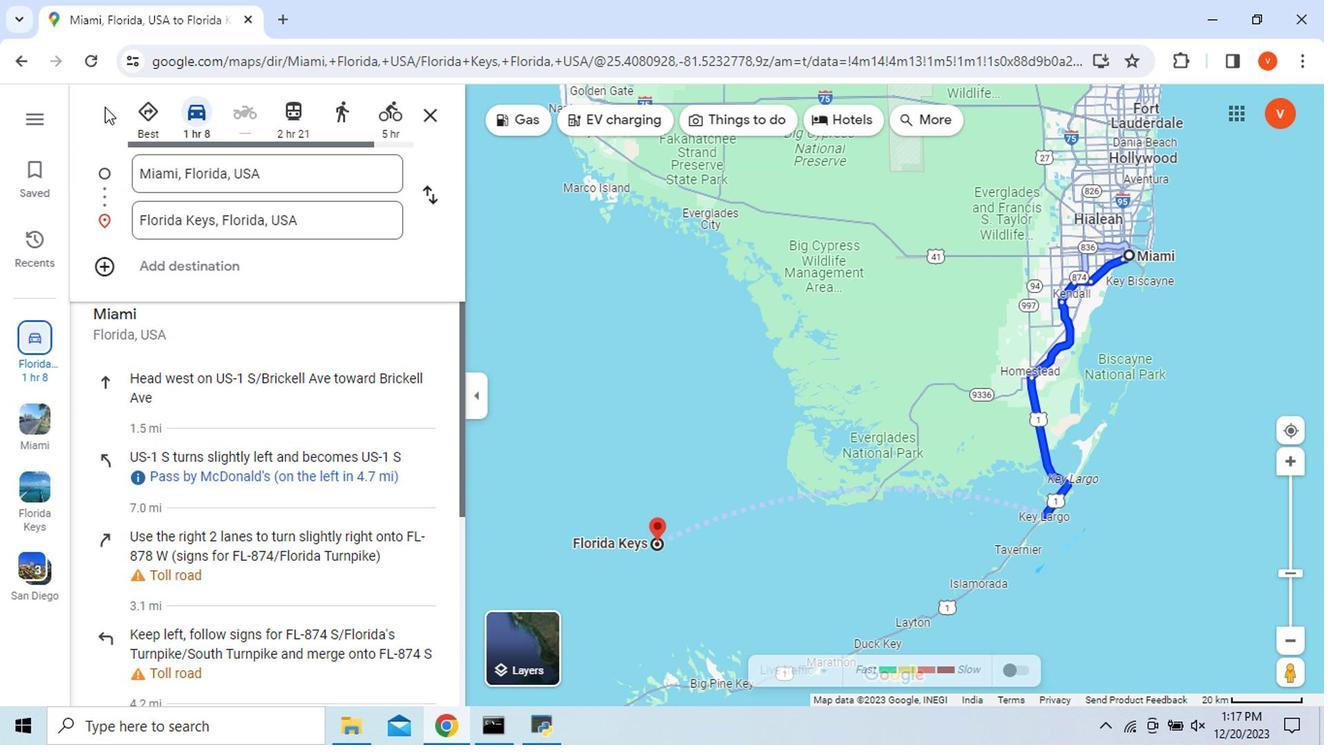 
Action: Mouse moved to (272, 617)
Screenshot: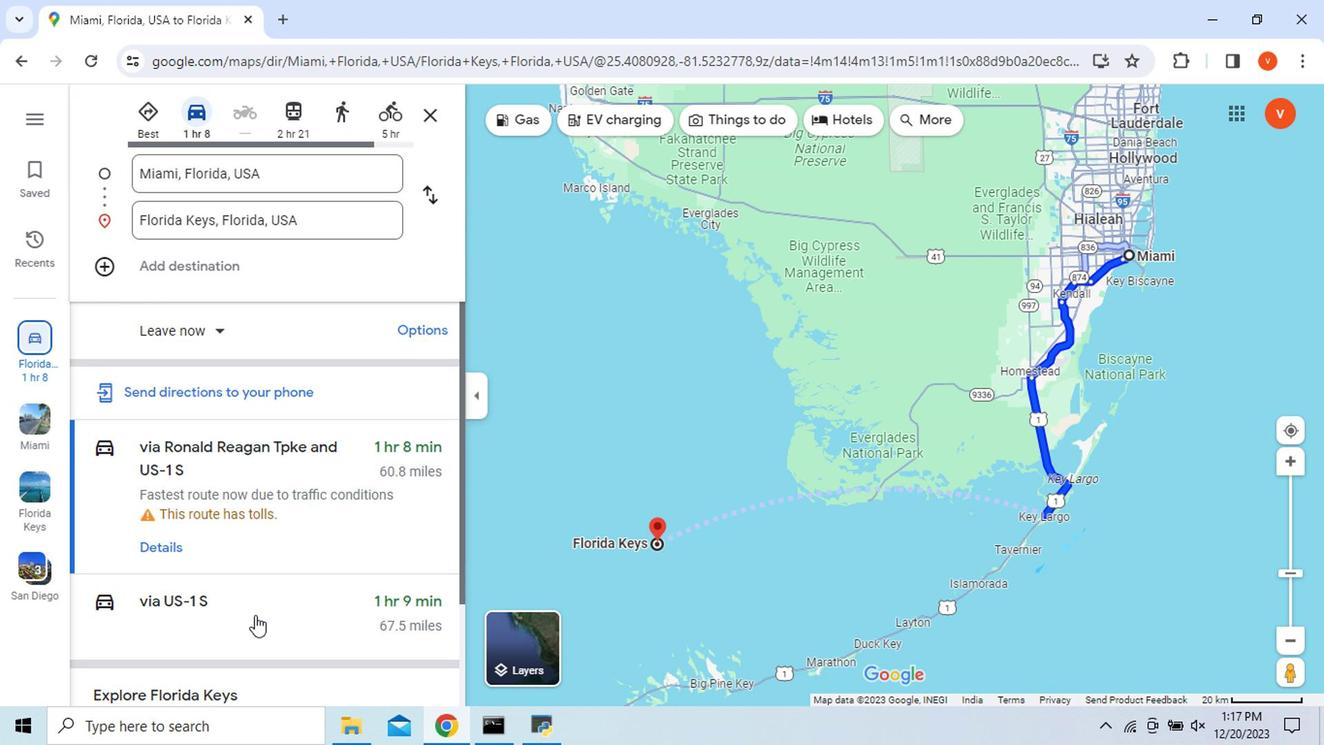 
Action: Mouse pressed left at (272, 617)
Screenshot: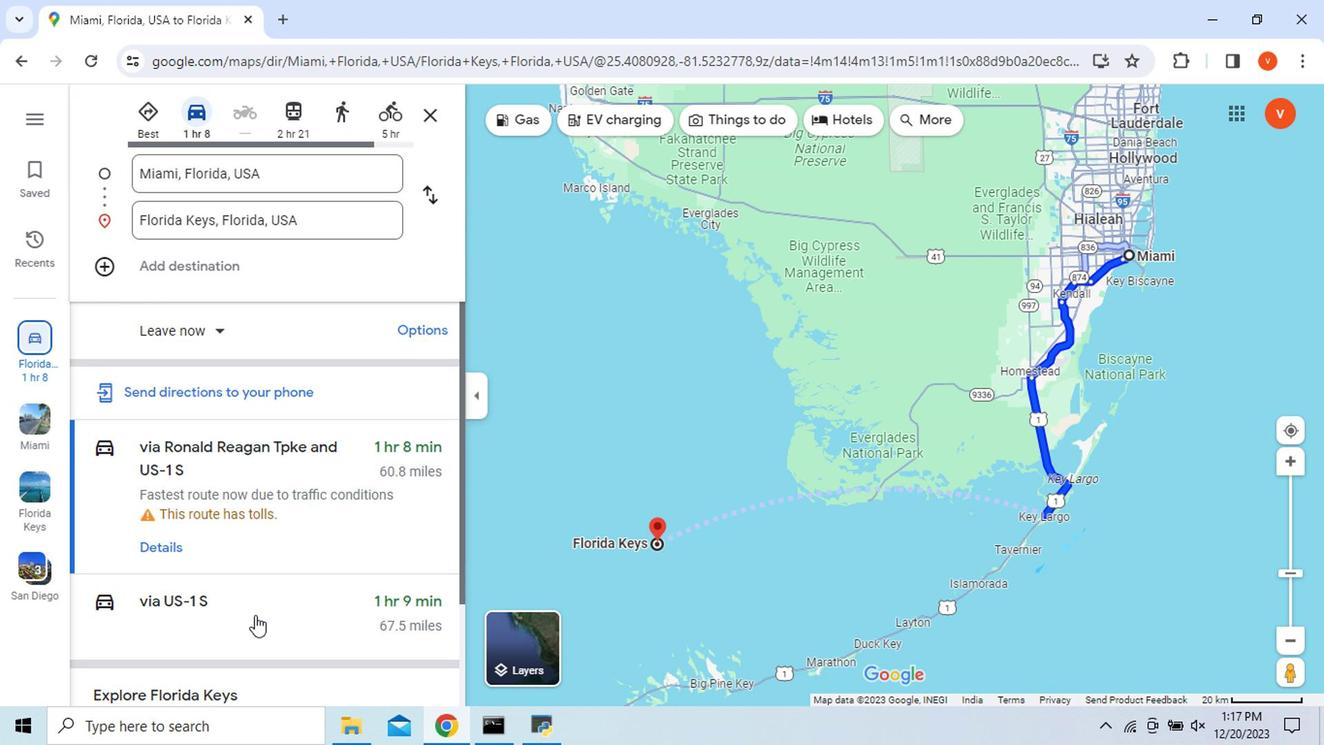 
Action: Mouse moved to (272, 617)
Screenshot: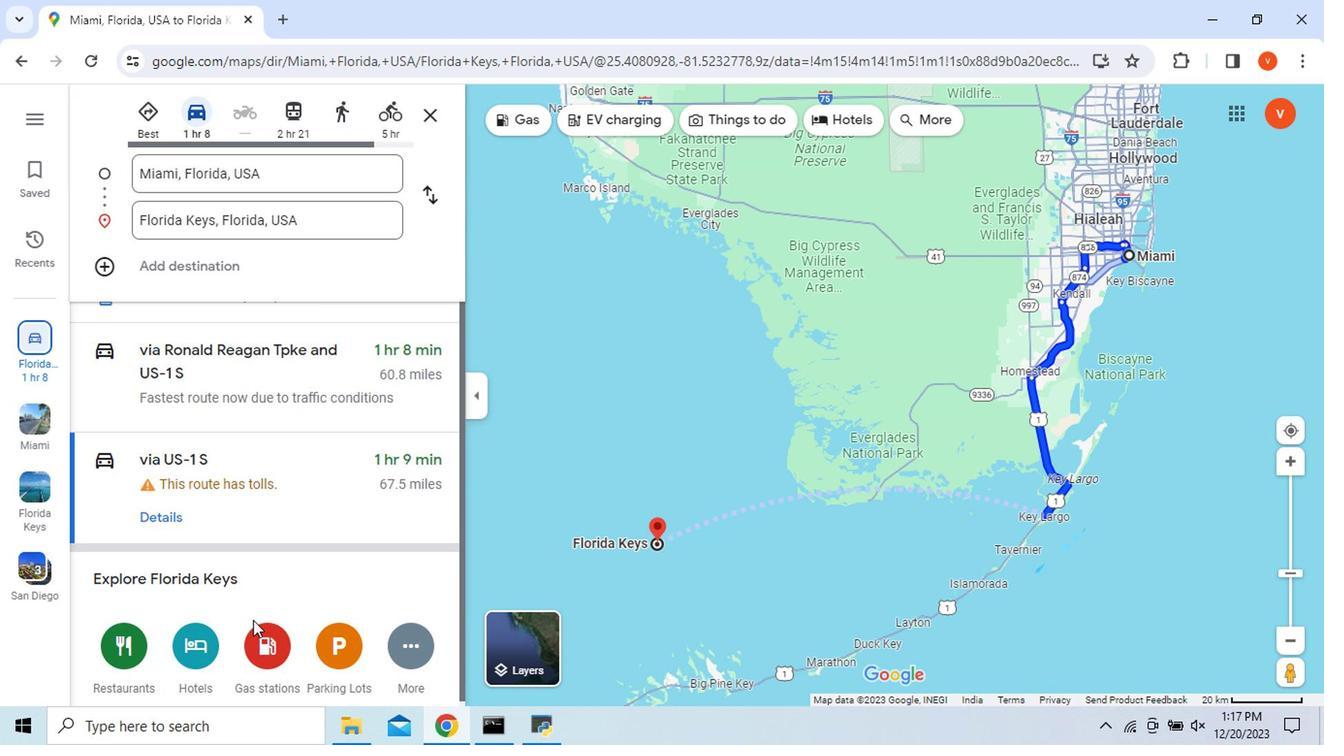 
Action: Mouse scrolled (272, 616) with delta (0, -1)
Screenshot: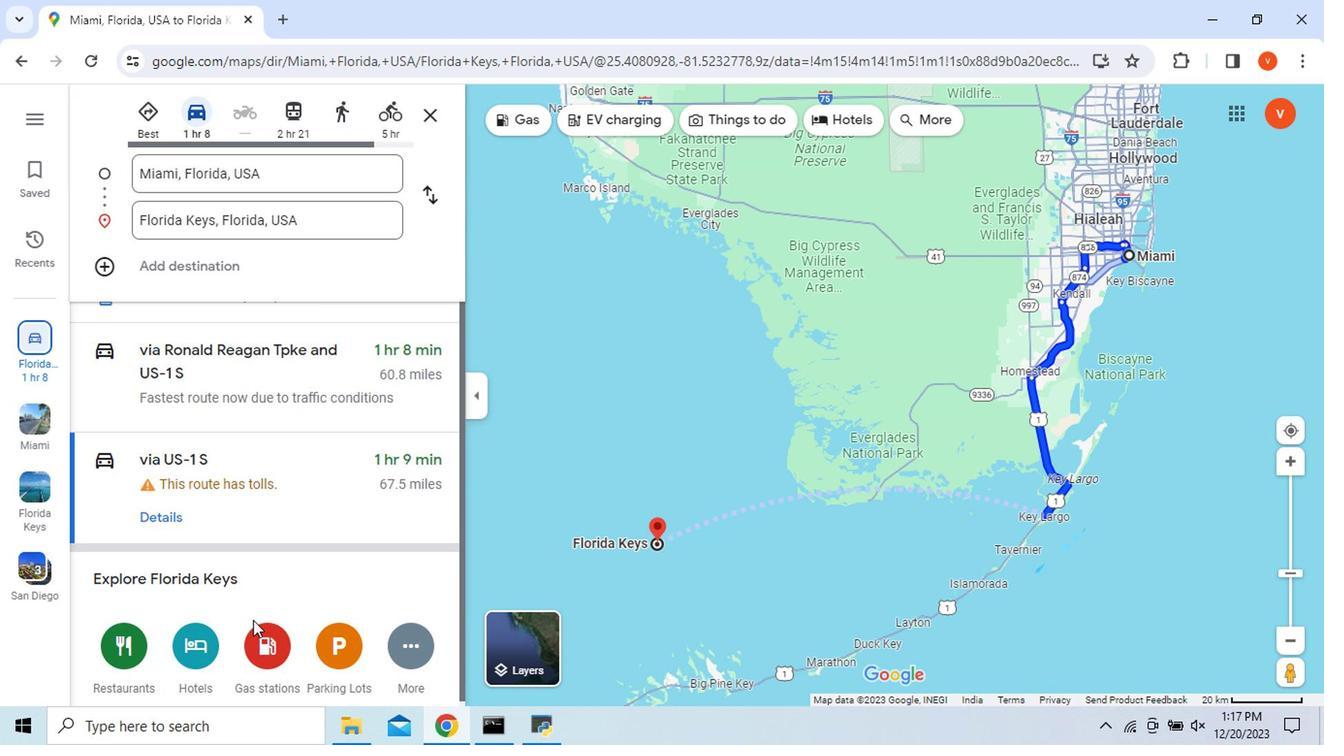 
Action: Mouse moved to (157, 521)
Screenshot: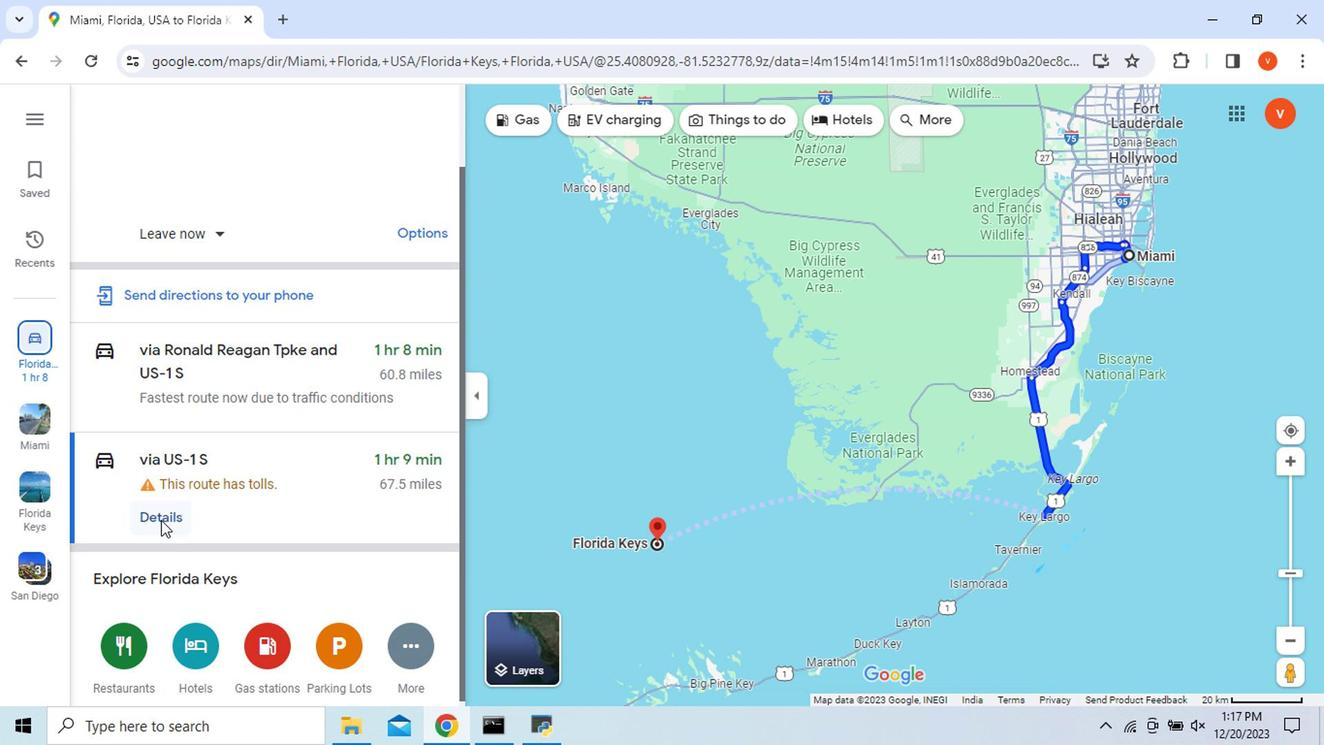 
Action: Mouse pressed left at (157, 521)
Screenshot: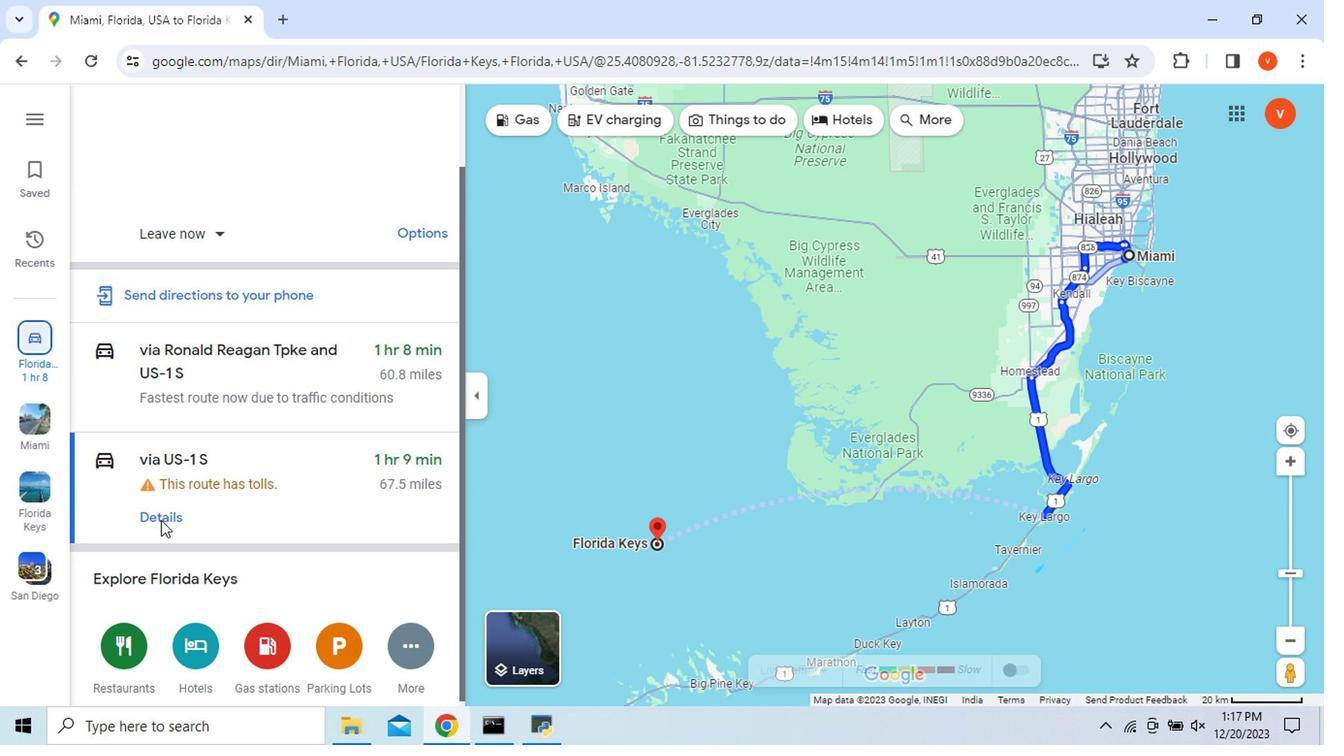 
Action: Mouse moved to (97, 356)
Screenshot: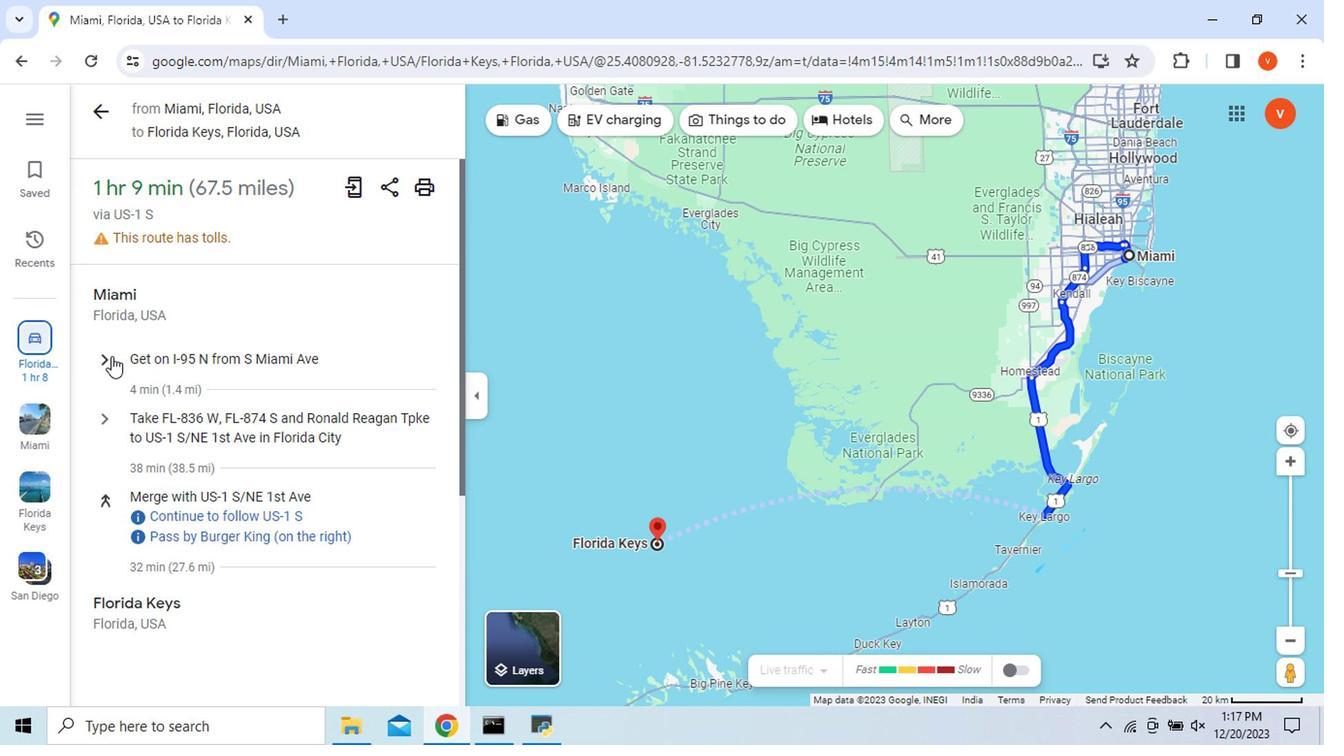 
Action: Mouse pressed left at (97, 356)
Screenshot: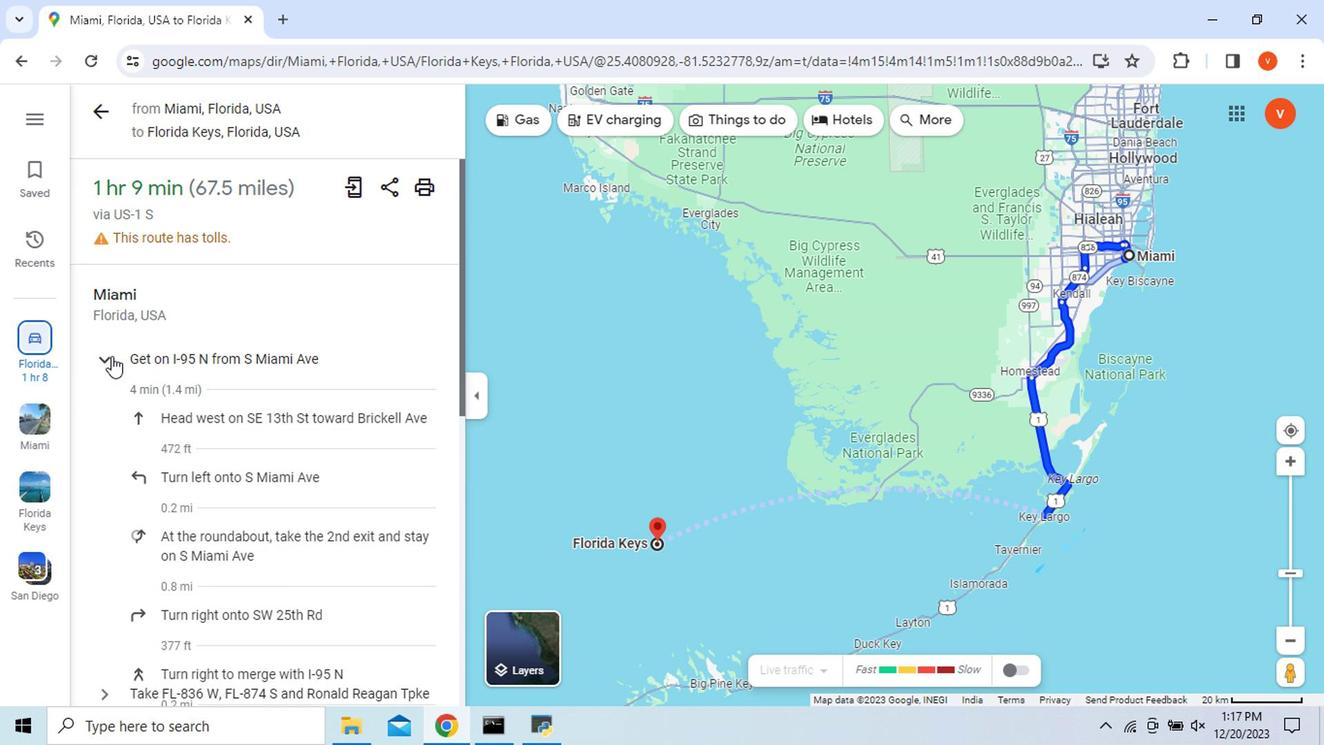 
Action: Mouse moved to (95, 424)
Screenshot: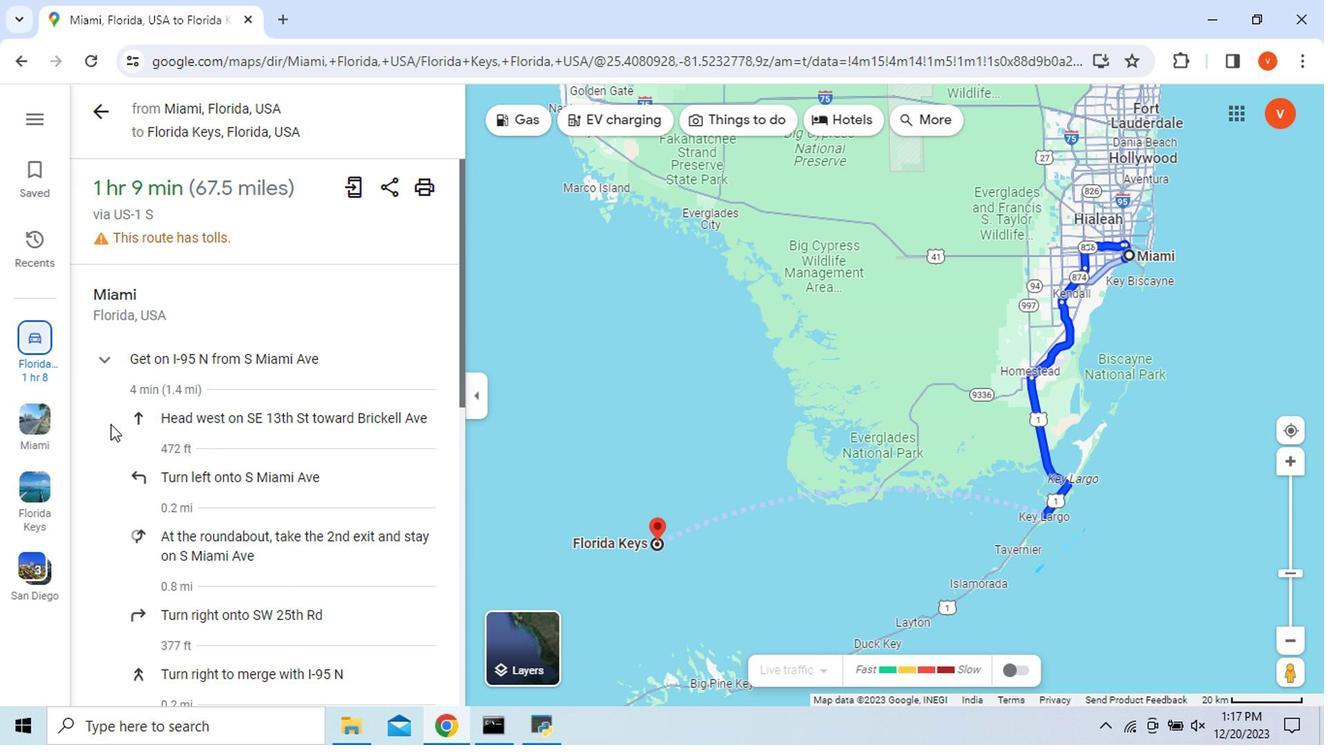 
Action: Mouse scrolled (95, 423) with delta (0, 0)
Screenshot: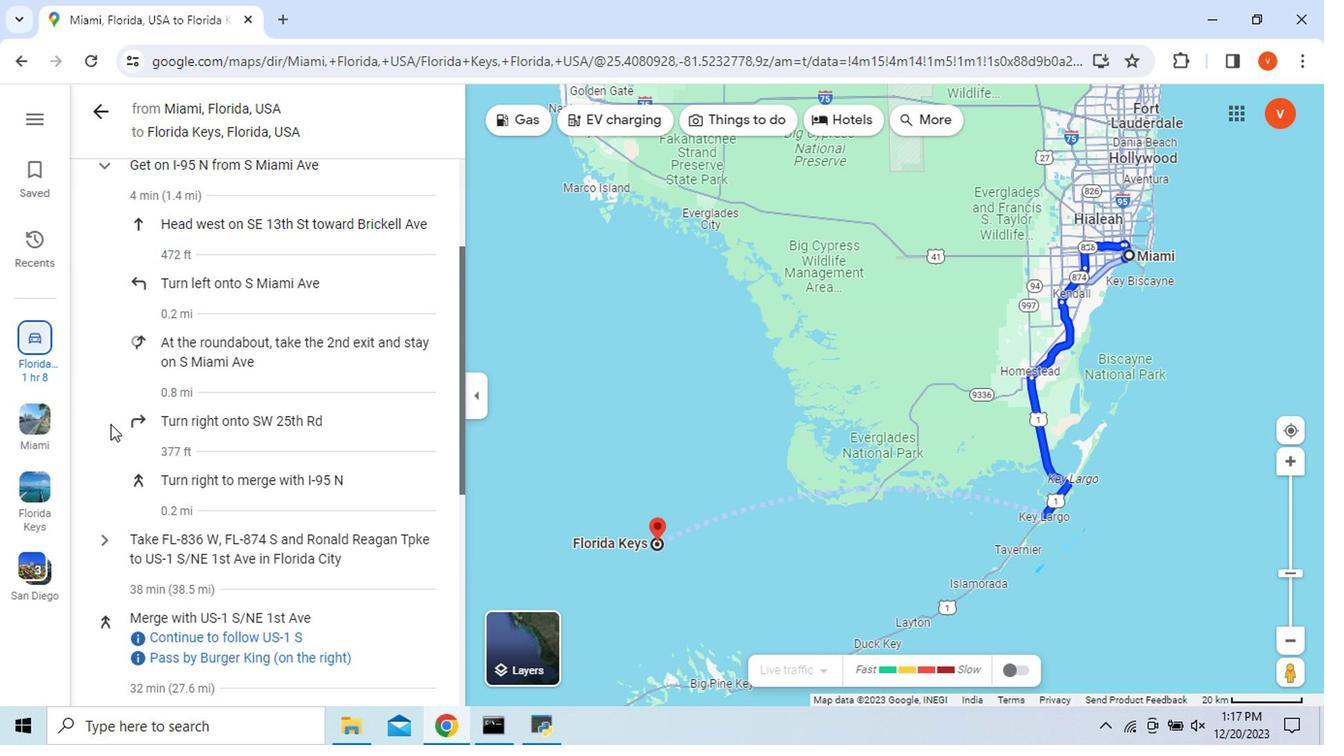 
Action: Mouse scrolled (95, 423) with delta (0, 0)
Screenshot: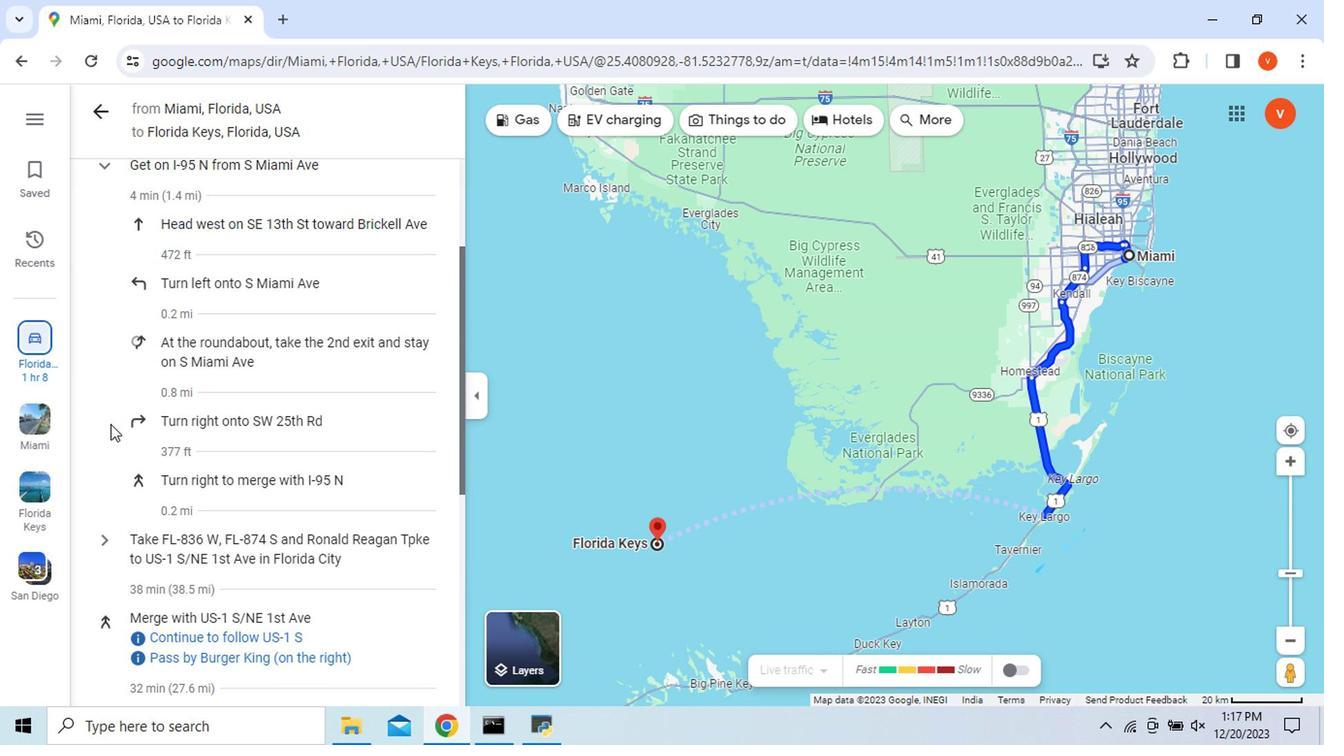
Action: Mouse scrolled (95, 423) with delta (0, 0)
Screenshot: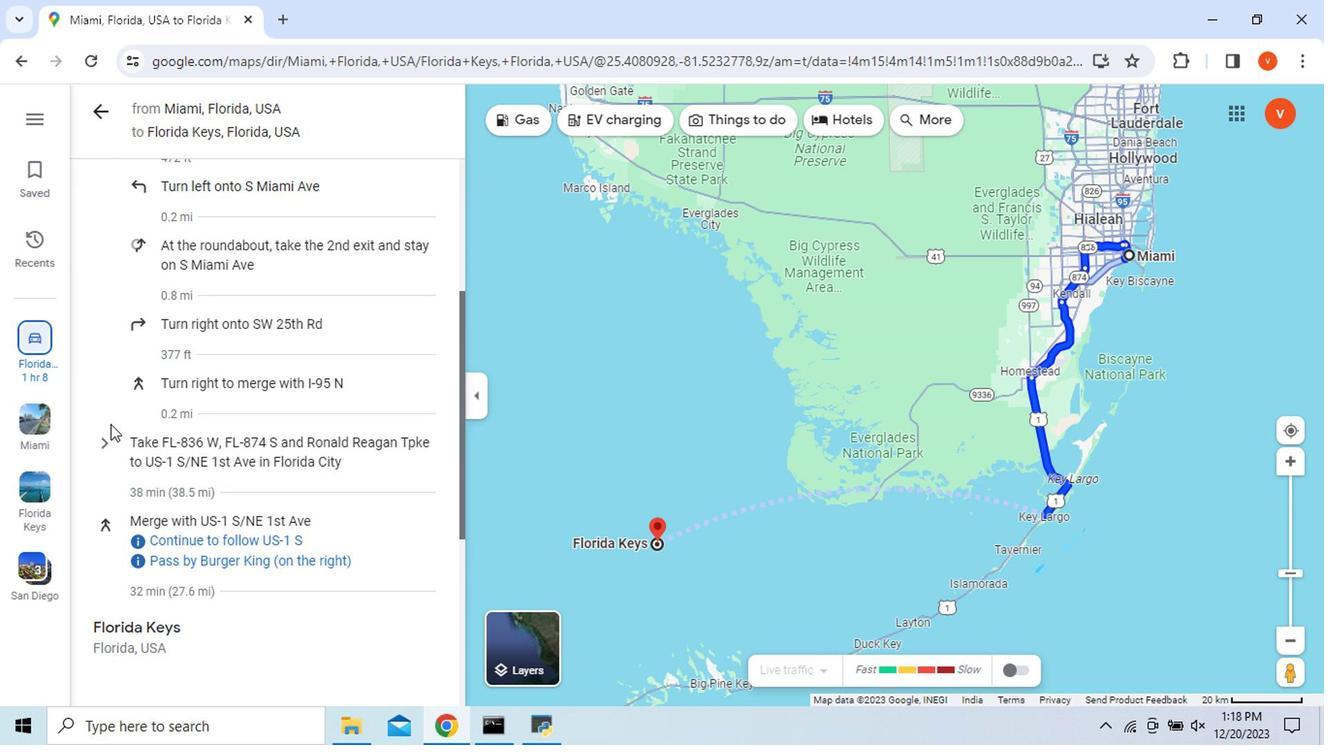 
Action: Mouse moved to (95, 447)
Screenshot: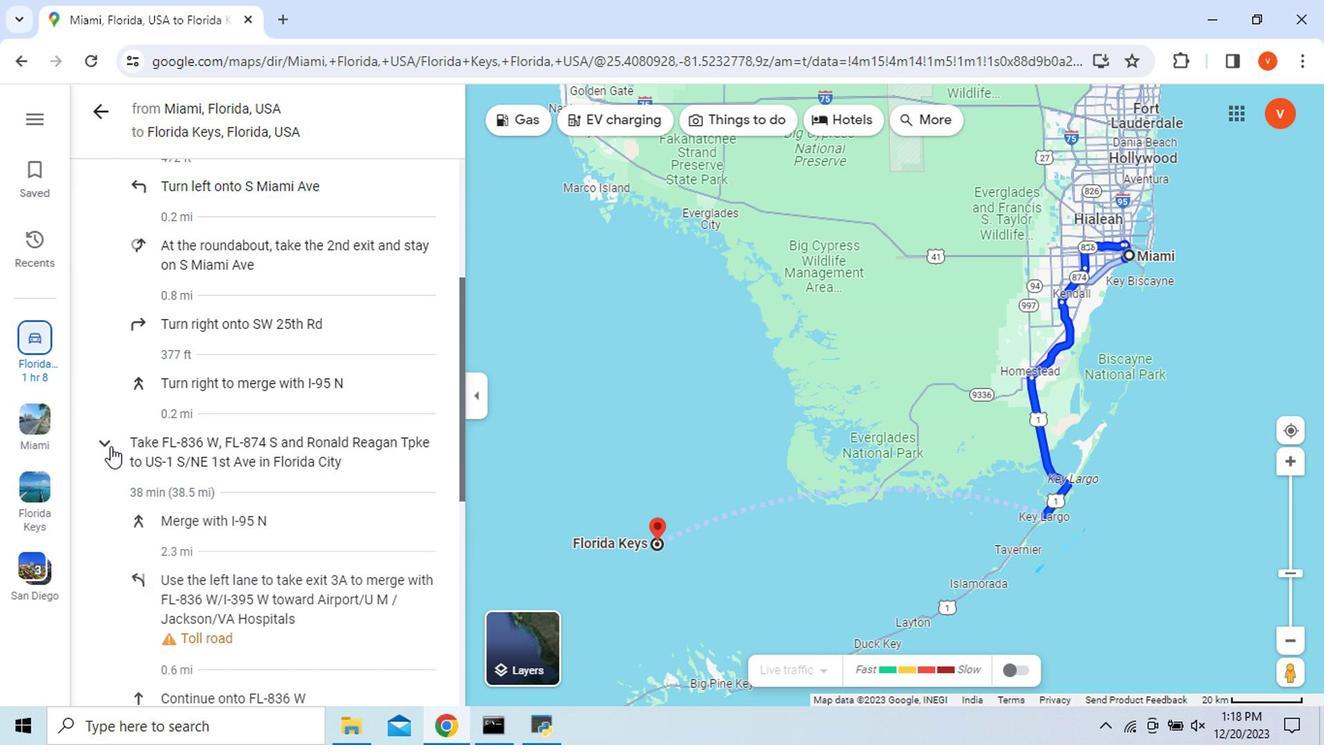 
Action: Mouse pressed left at (95, 447)
Screenshot: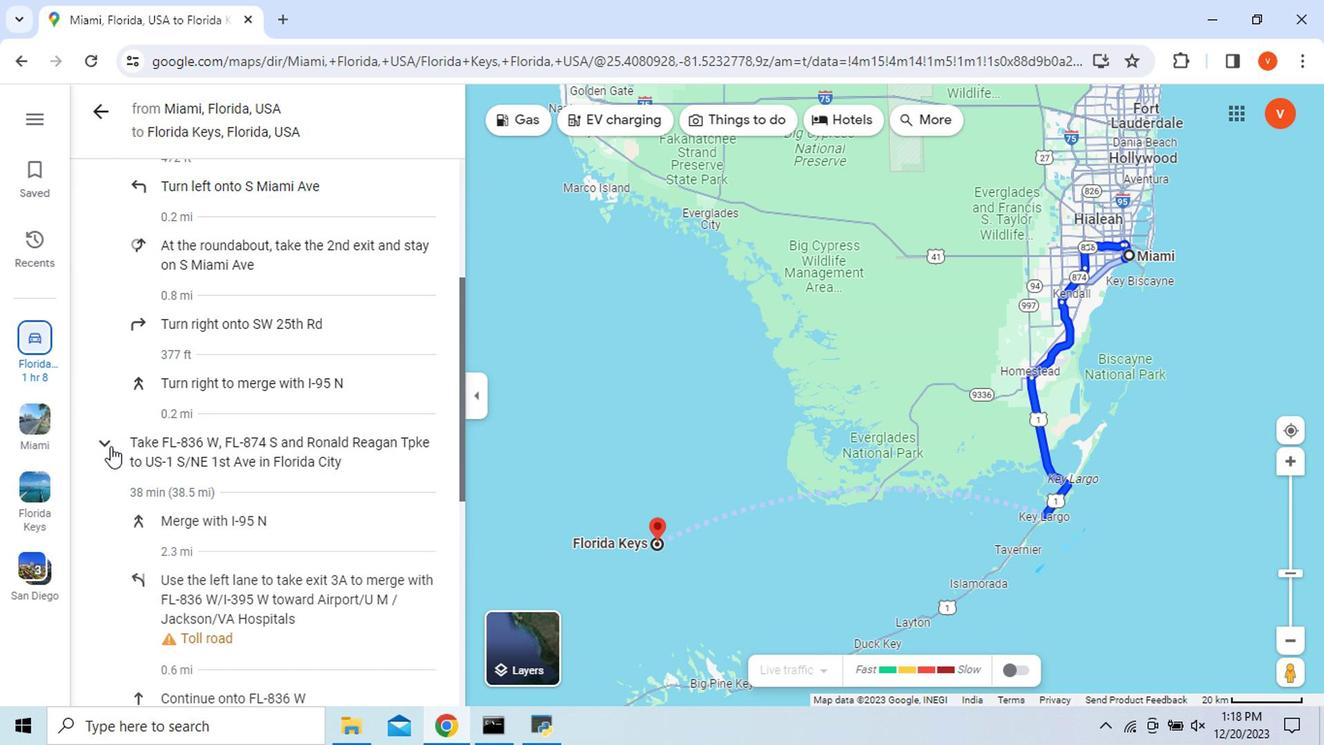 
Action: Mouse moved to (95, 447)
Screenshot: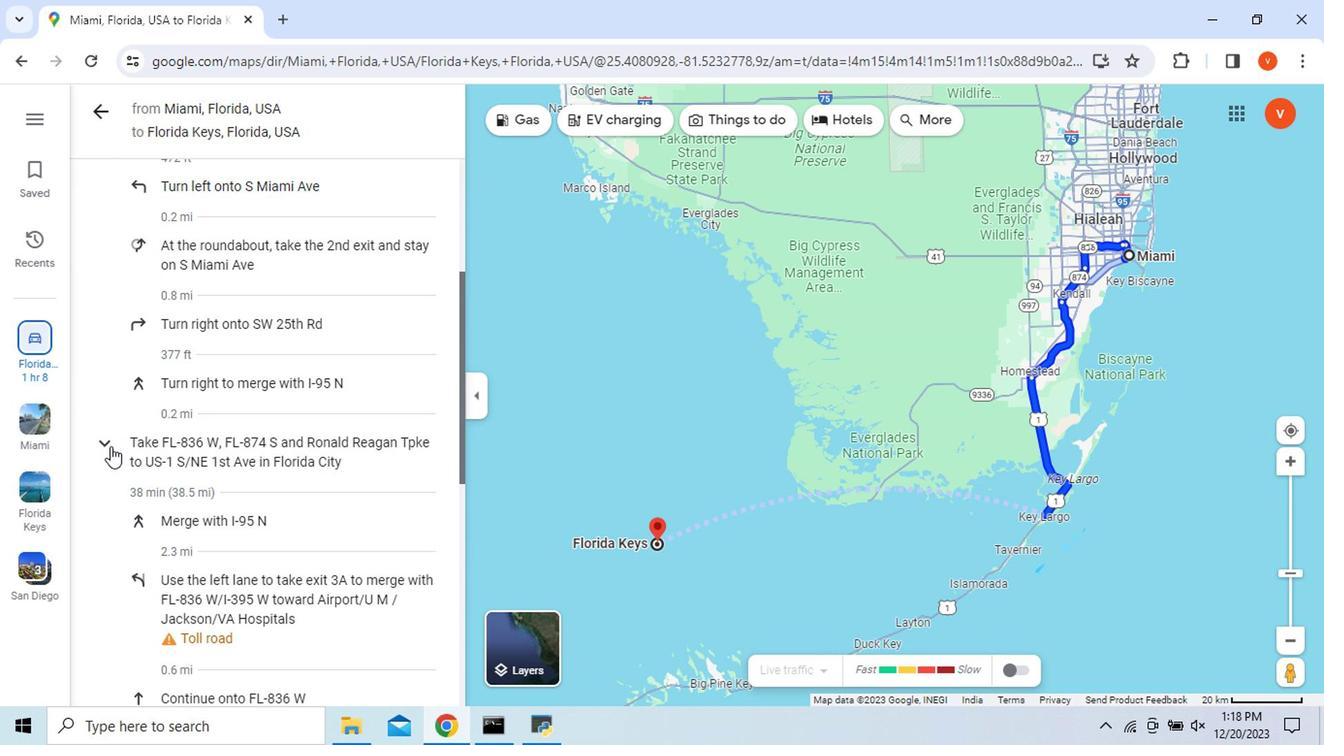 
Action: Mouse scrolled (95, 445) with delta (0, -1)
Screenshot: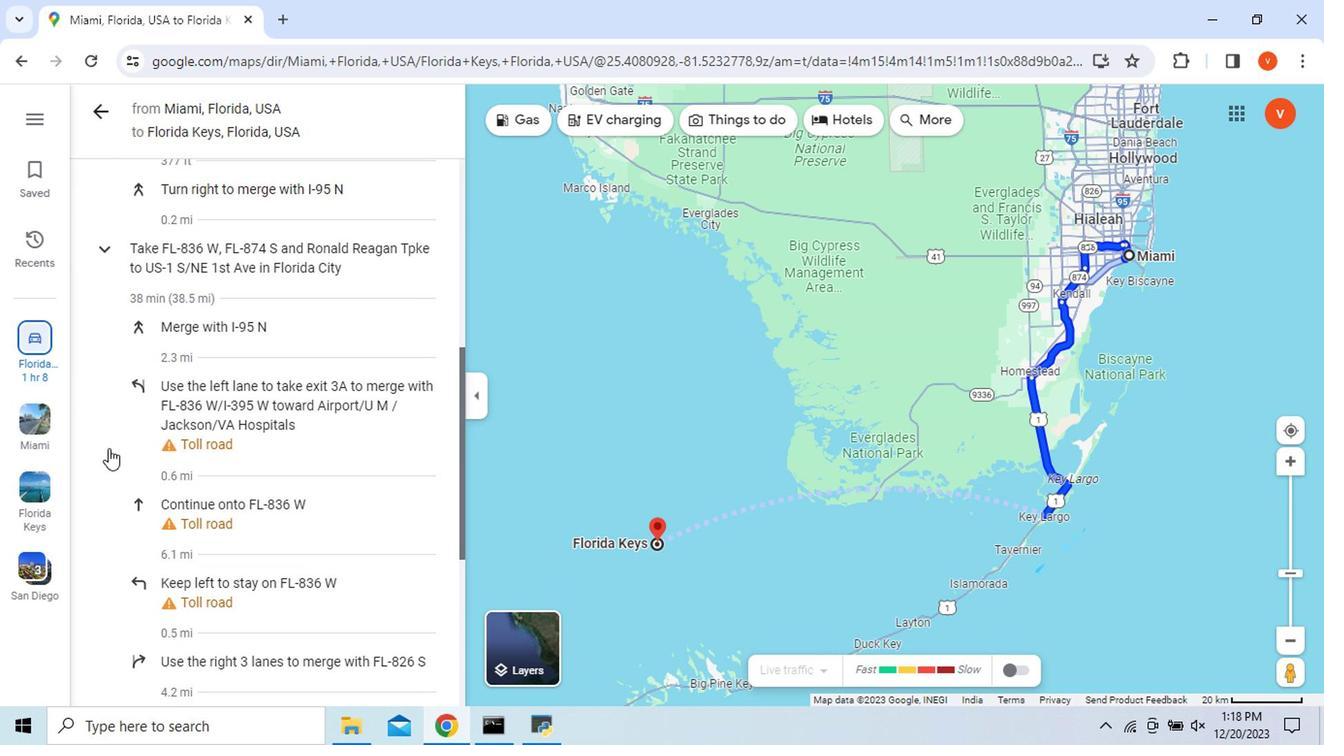 
Action: Mouse moved to (93, 449)
Screenshot: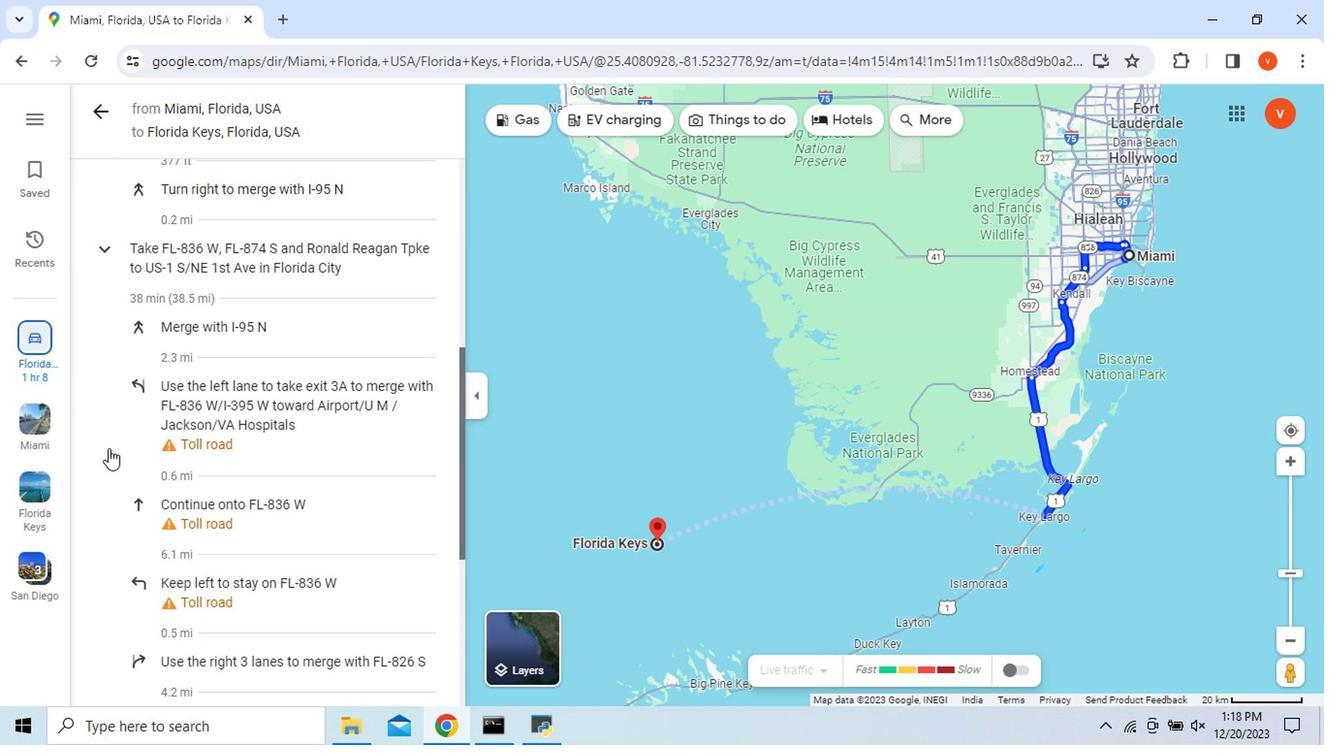 
Action: Mouse scrolled (93, 447) with delta (0, -1)
Screenshot: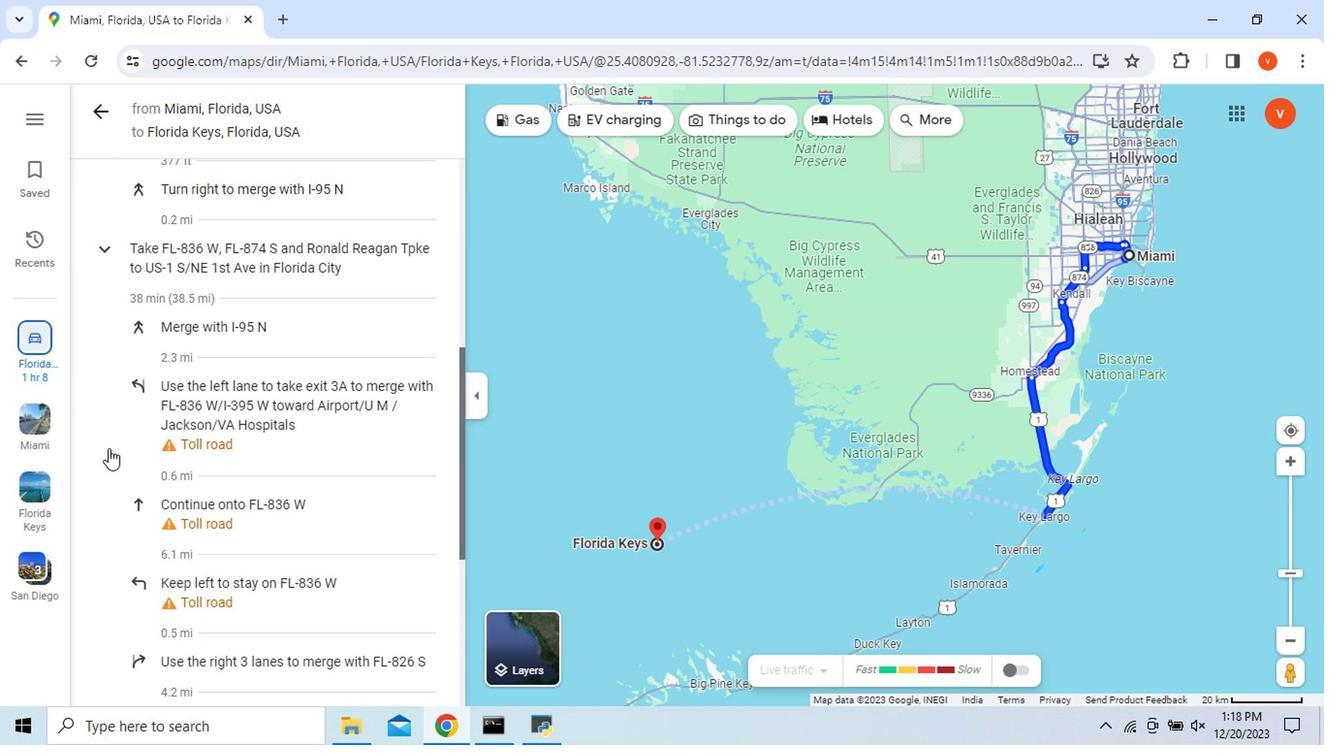 
Action: Mouse moved to (71, 443)
Screenshot: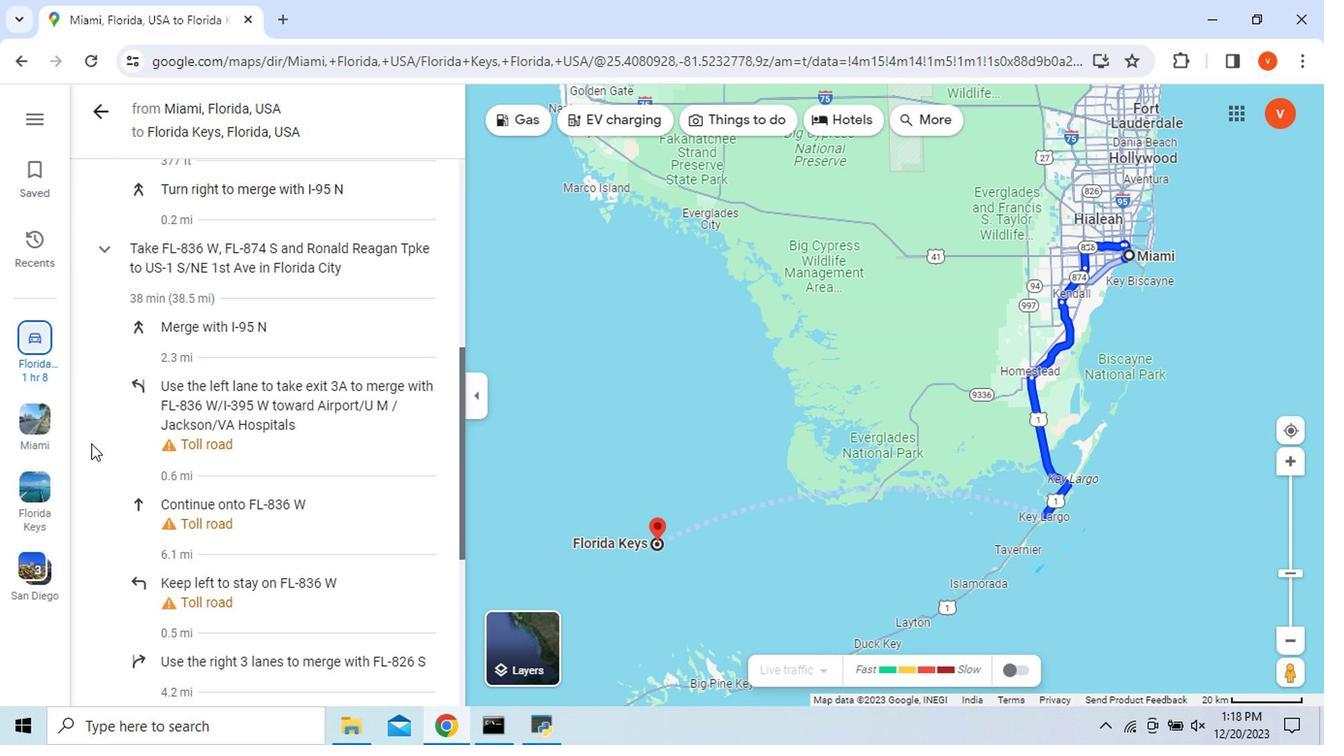 
Action: Mouse scrolled (71, 443) with delta (0, 0)
Screenshot: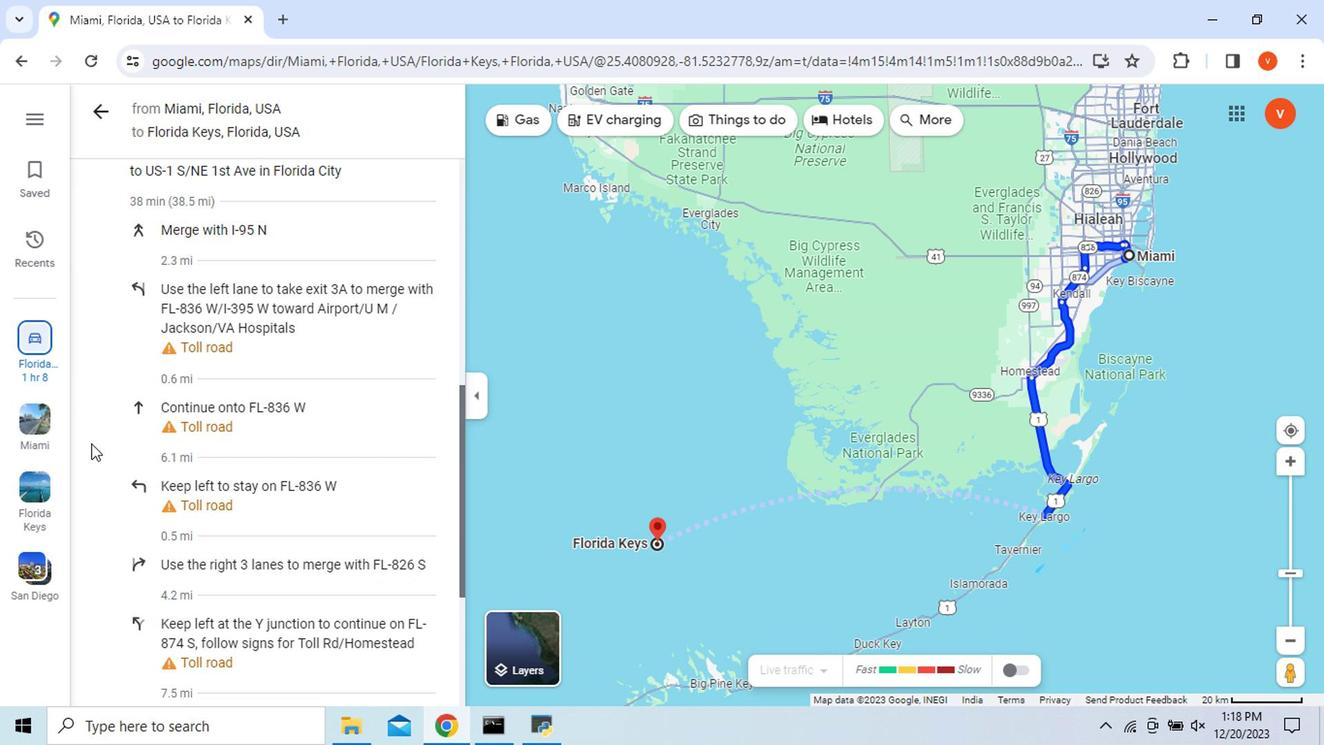 
Action: Mouse scrolled (71, 443) with delta (0, 0)
Screenshot: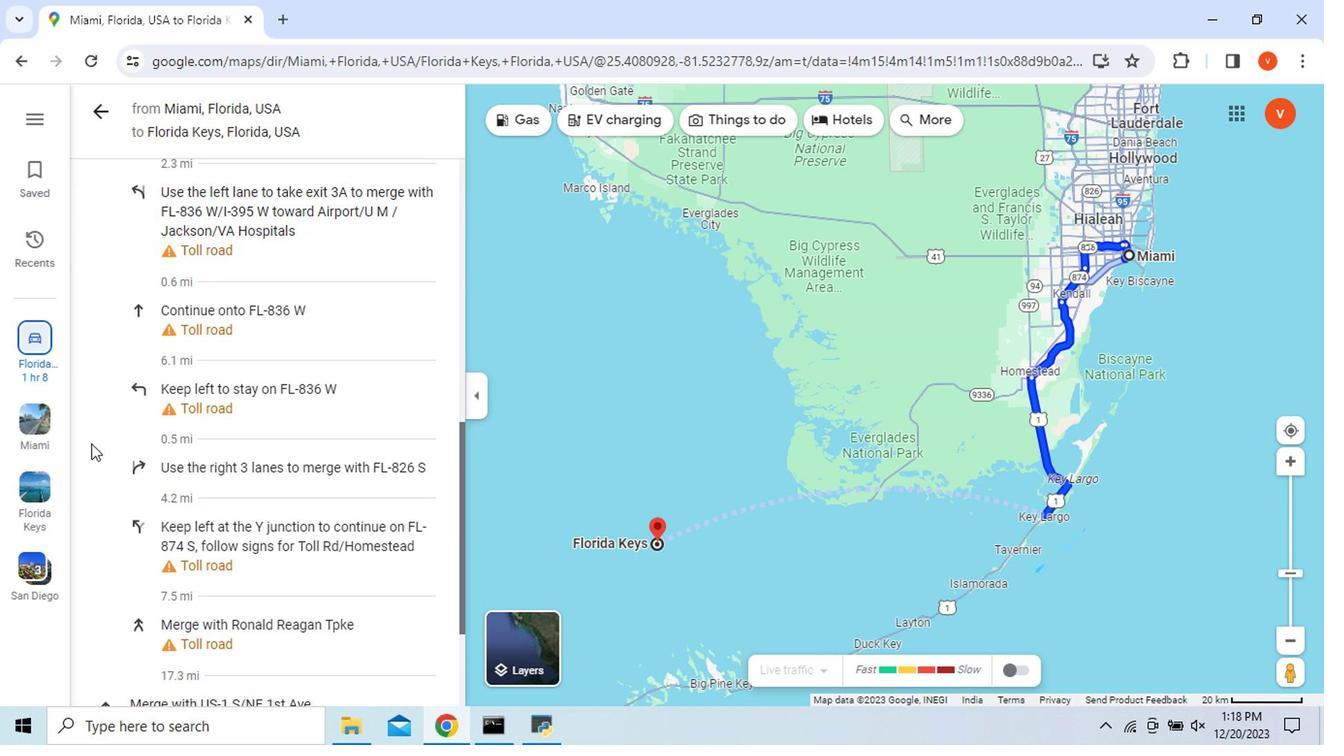 
Action: Mouse scrolled (71, 443) with delta (0, 0)
Screenshot: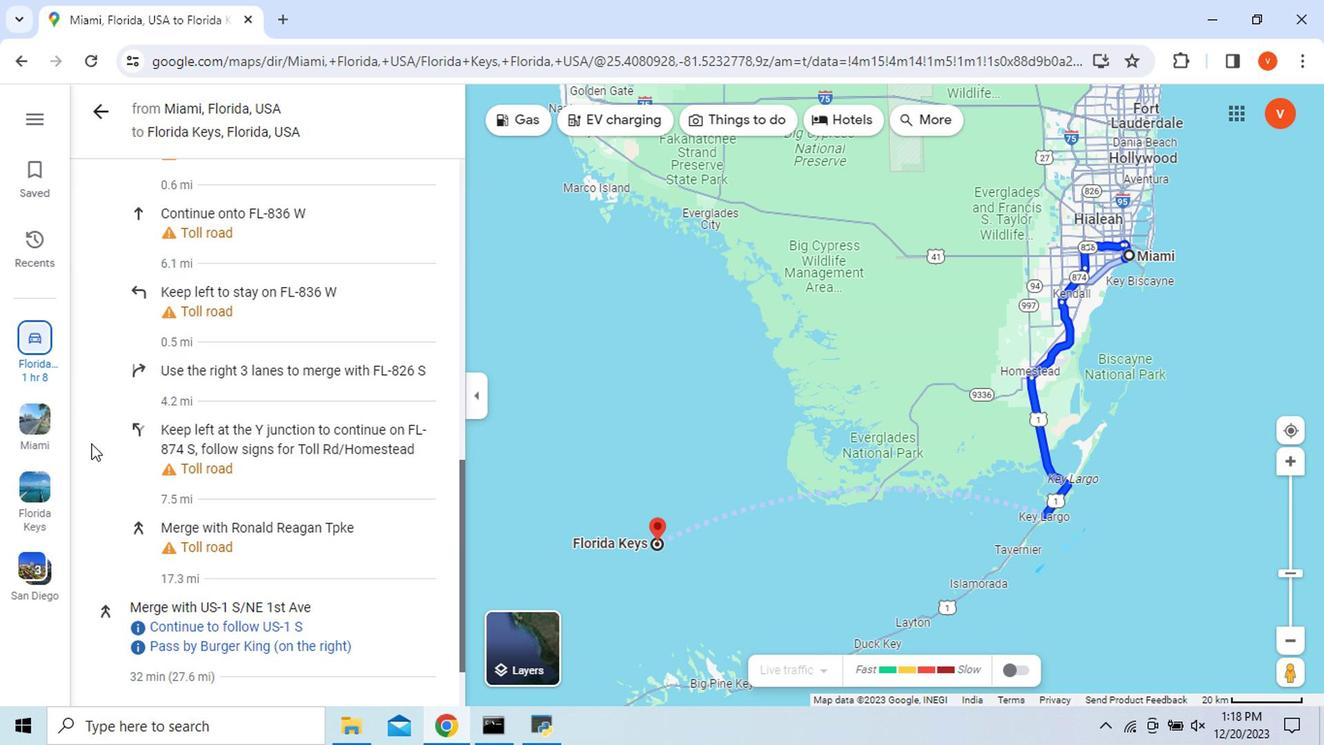 
Action: Mouse scrolled (71, 443) with delta (0, 0)
Screenshot: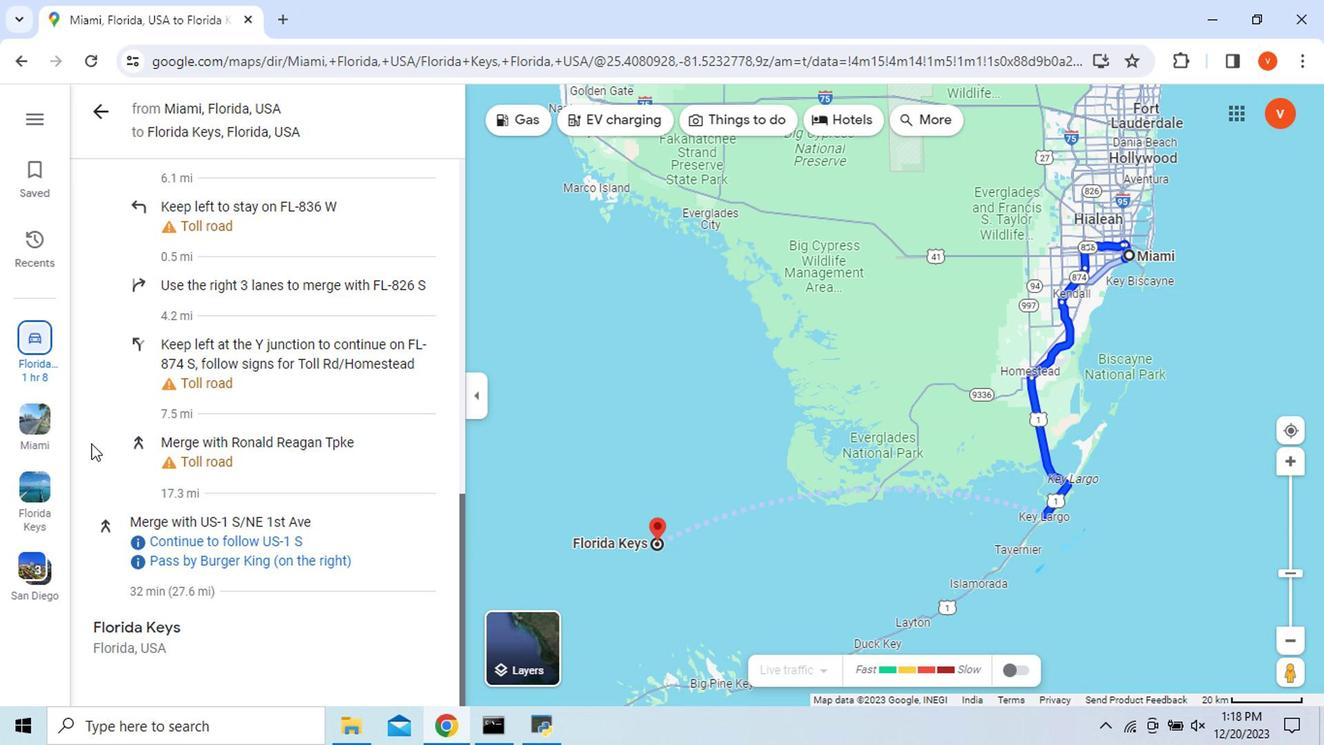 
Action: Mouse scrolled (71, 443) with delta (0, 0)
Screenshot: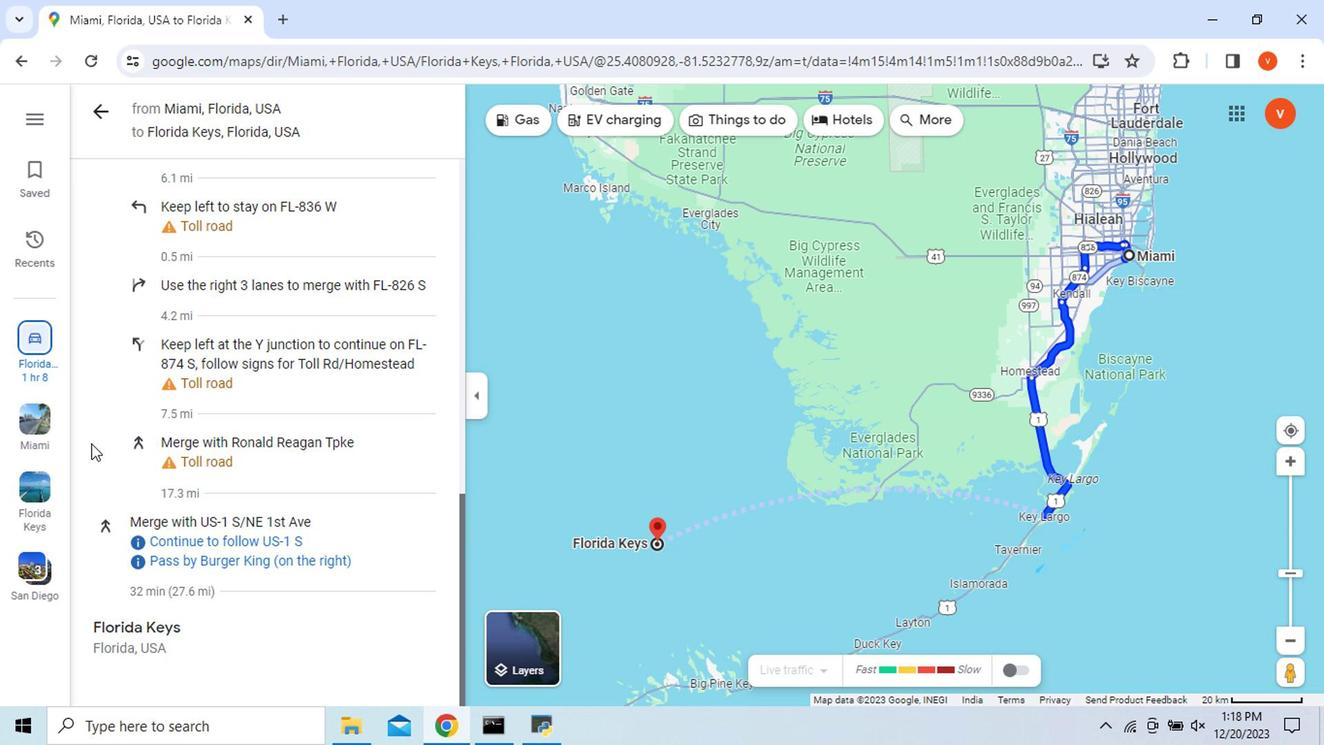 
Action: Mouse scrolled (71, 443) with delta (0, 0)
Screenshot: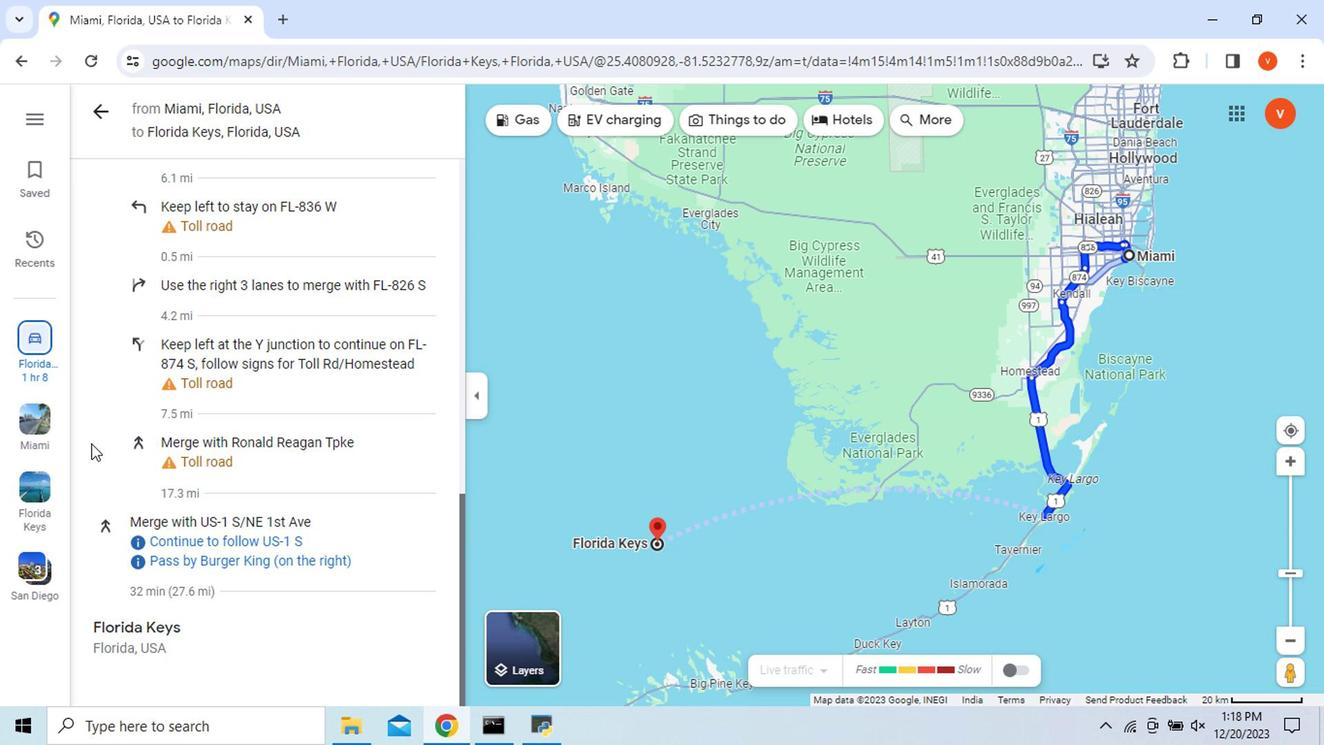 
Action: Mouse moved to (69, 106)
Screenshot: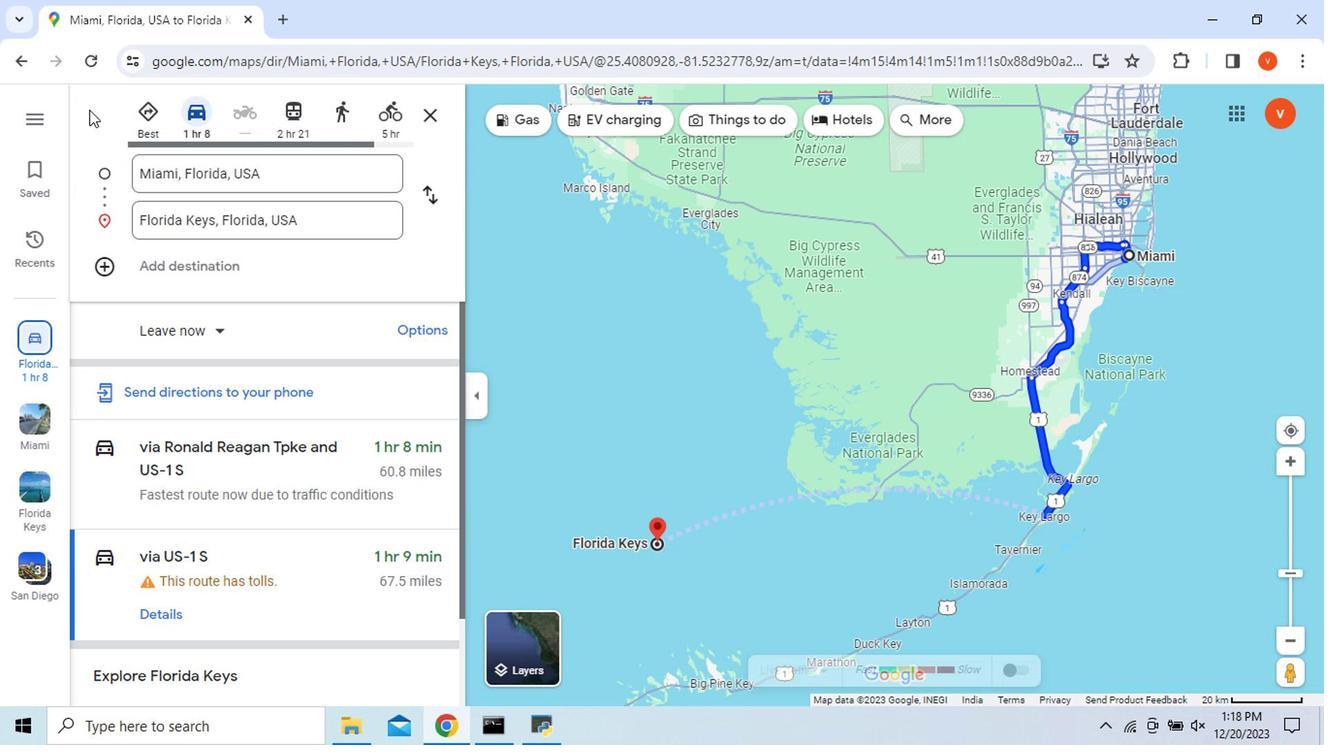
Action: Mouse pressed left at (69, 106)
Screenshot: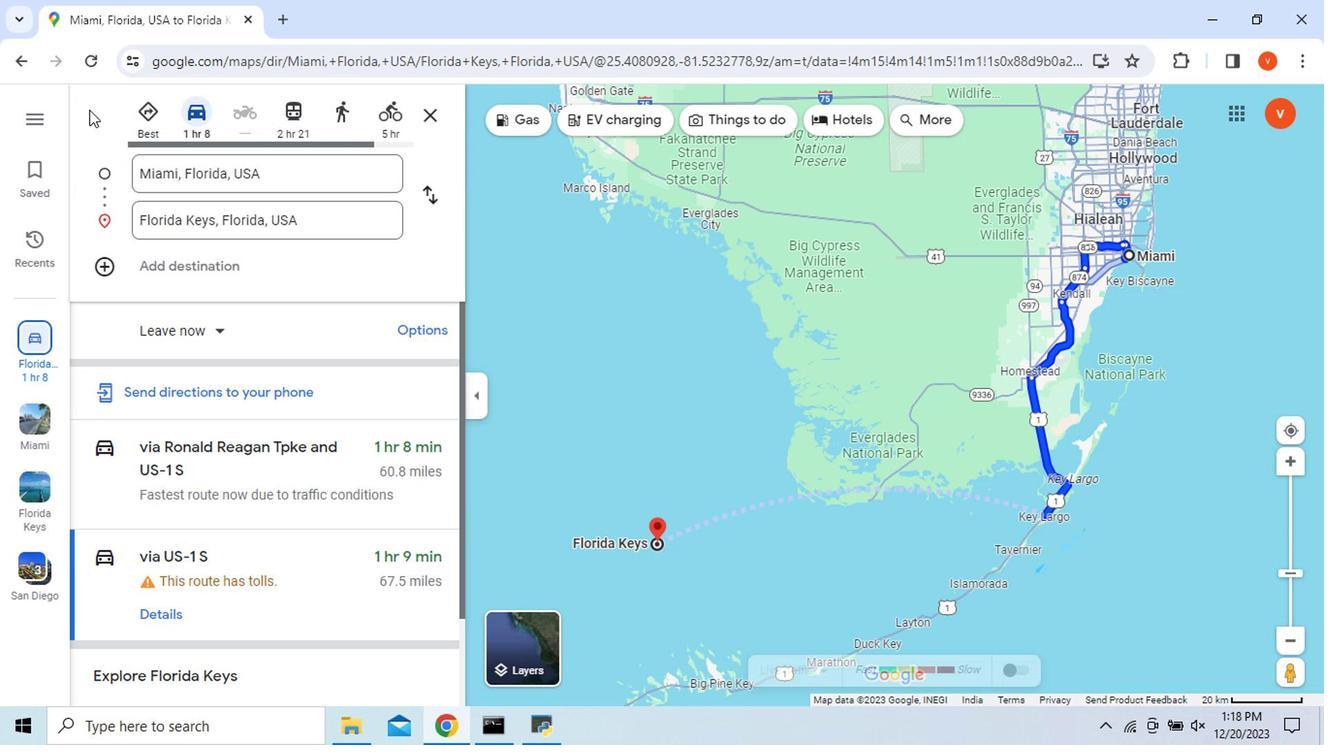 
Action: Mouse moved to (991, 678)
Screenshot: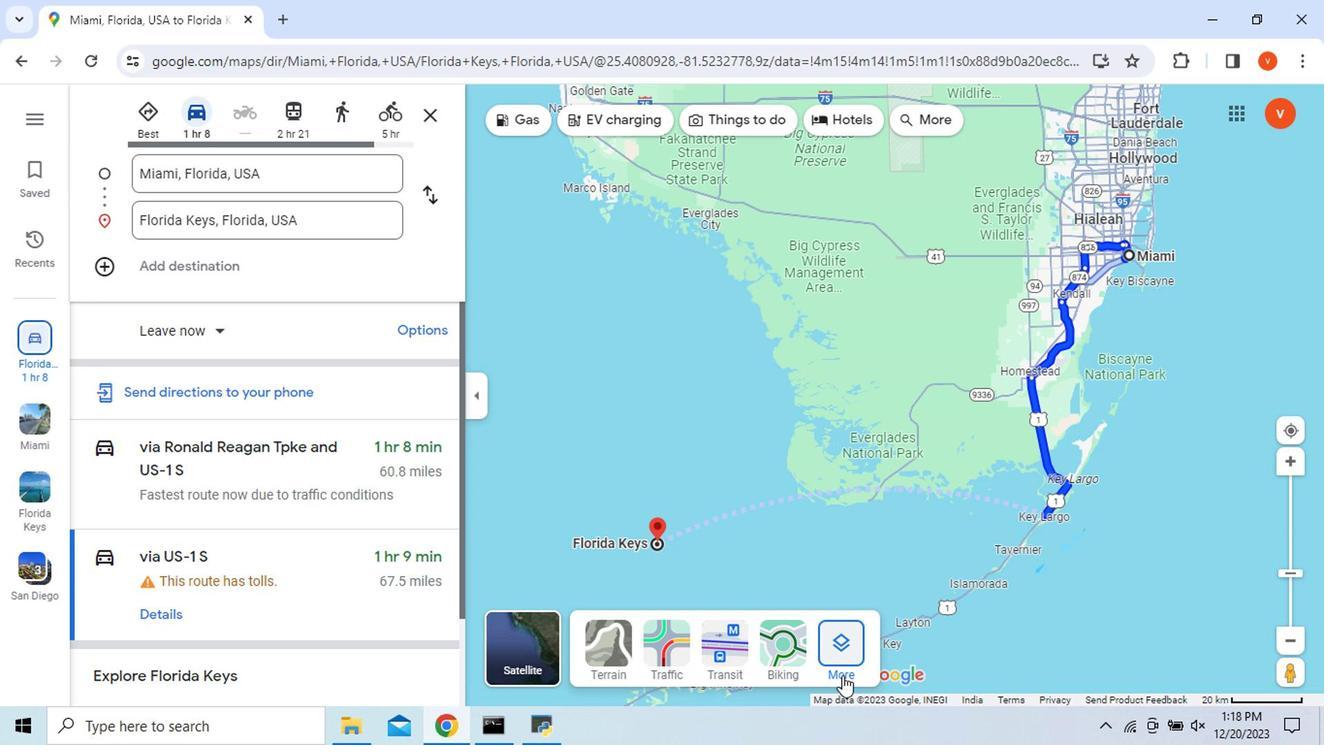 
Action: Mouse pressed left at (991, 678)
Screenshot: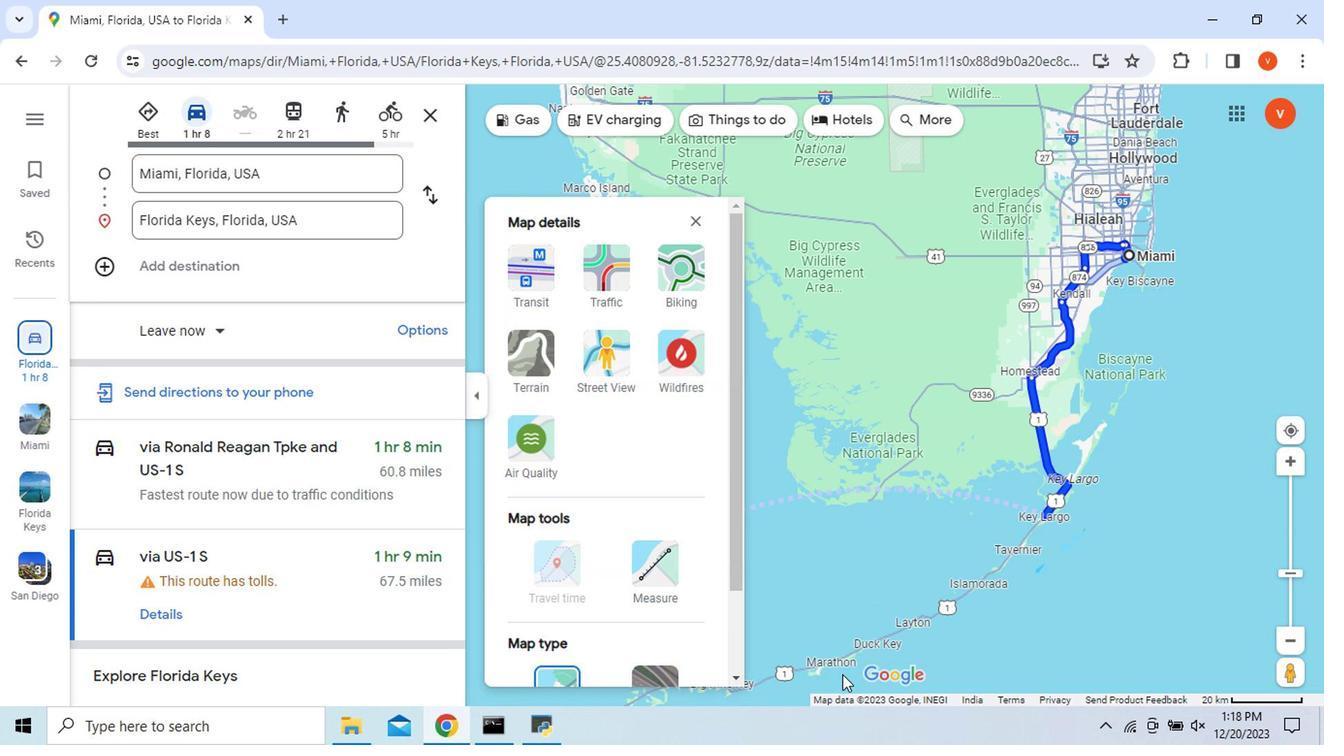 
Action: Mouse moved to (773, 674)
Screenshot: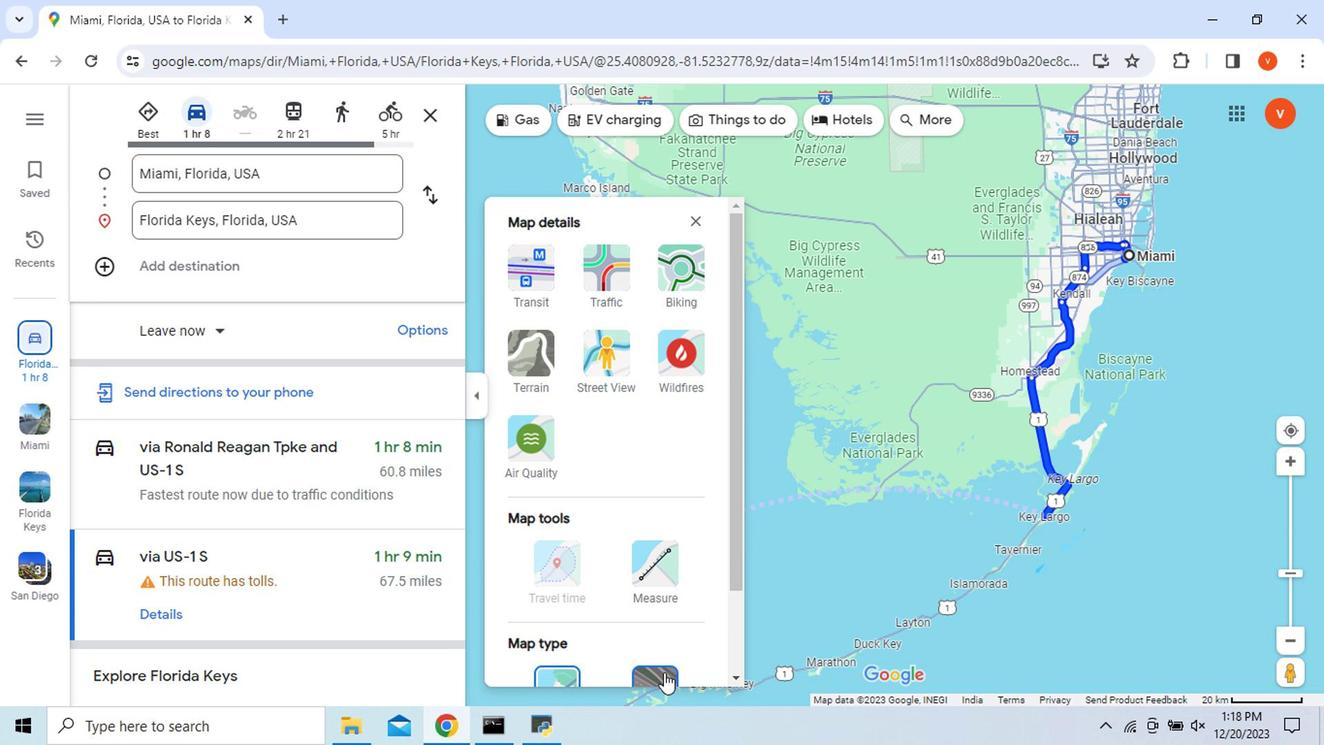
Action: Mouse pressed left at (773, 674)
Screenshot: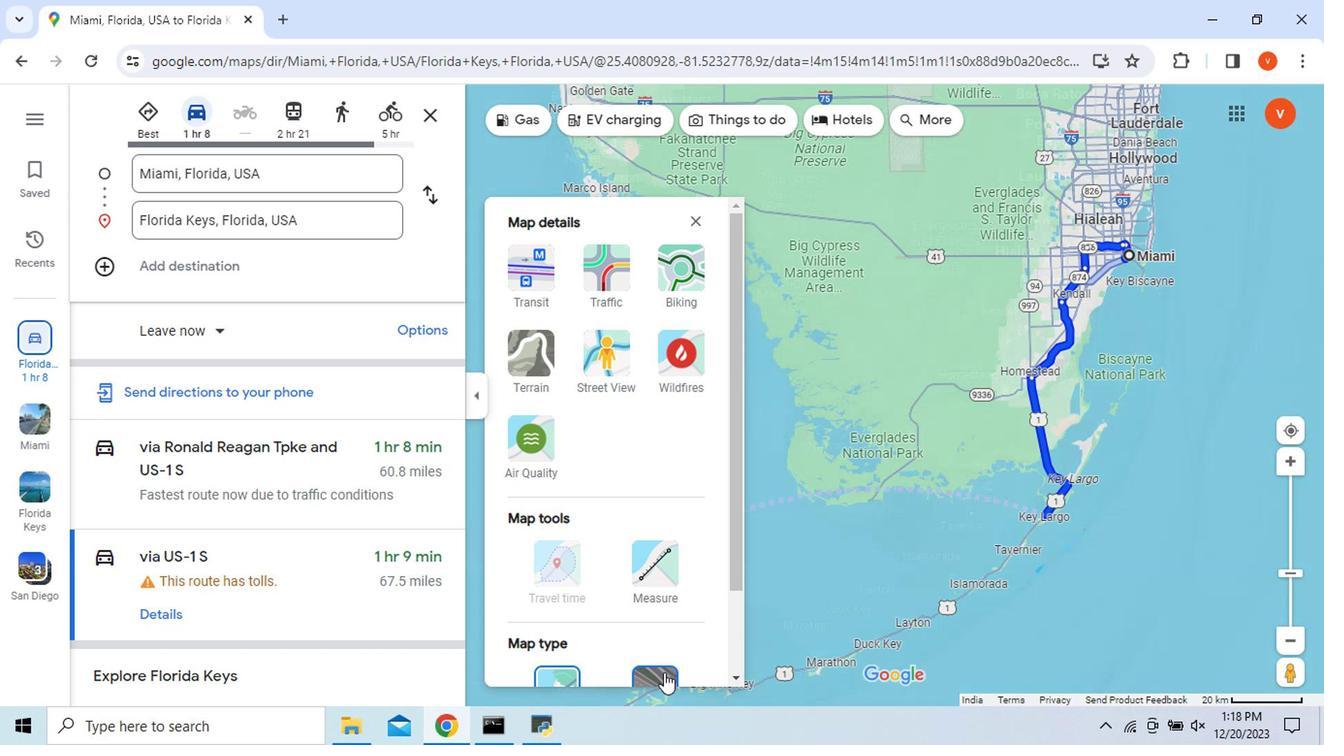 
Action: Mouse moved to (805, 215)
Screenshot: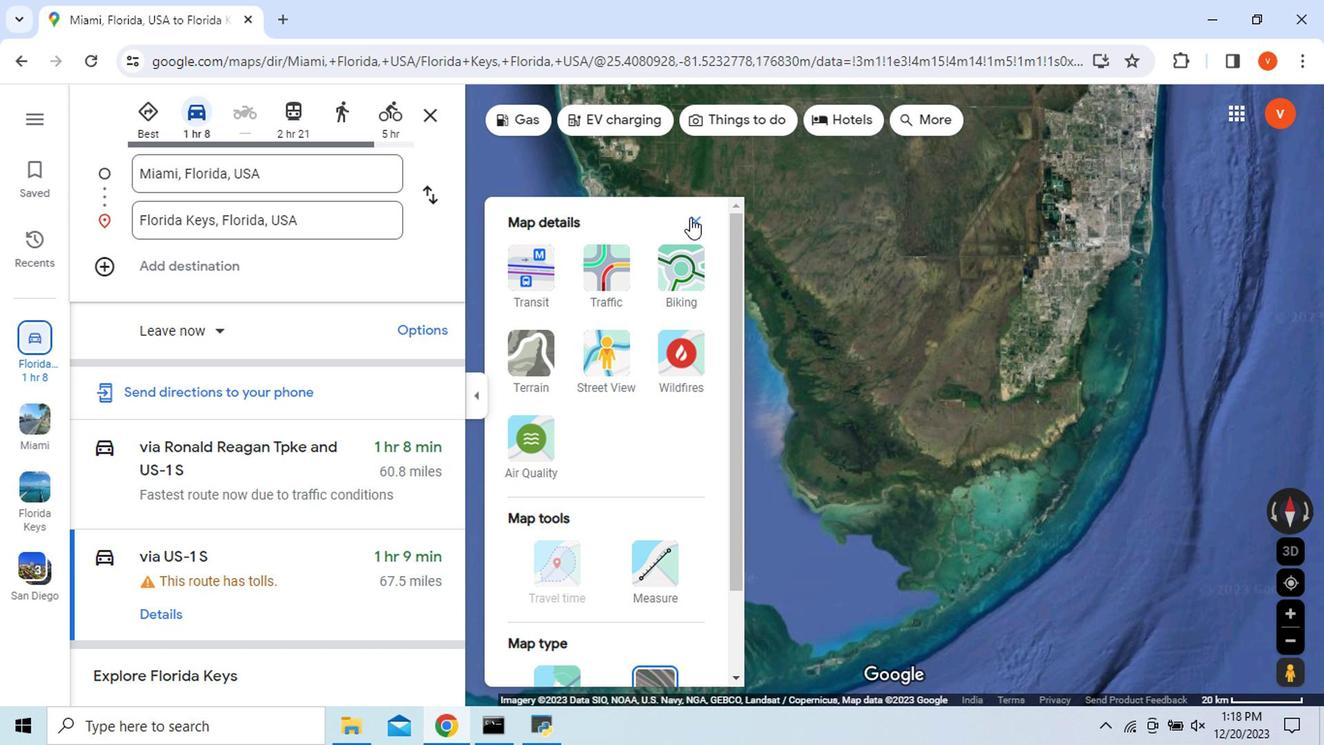 
Action: Mouse pressed left at (805, 215)
Screenshot: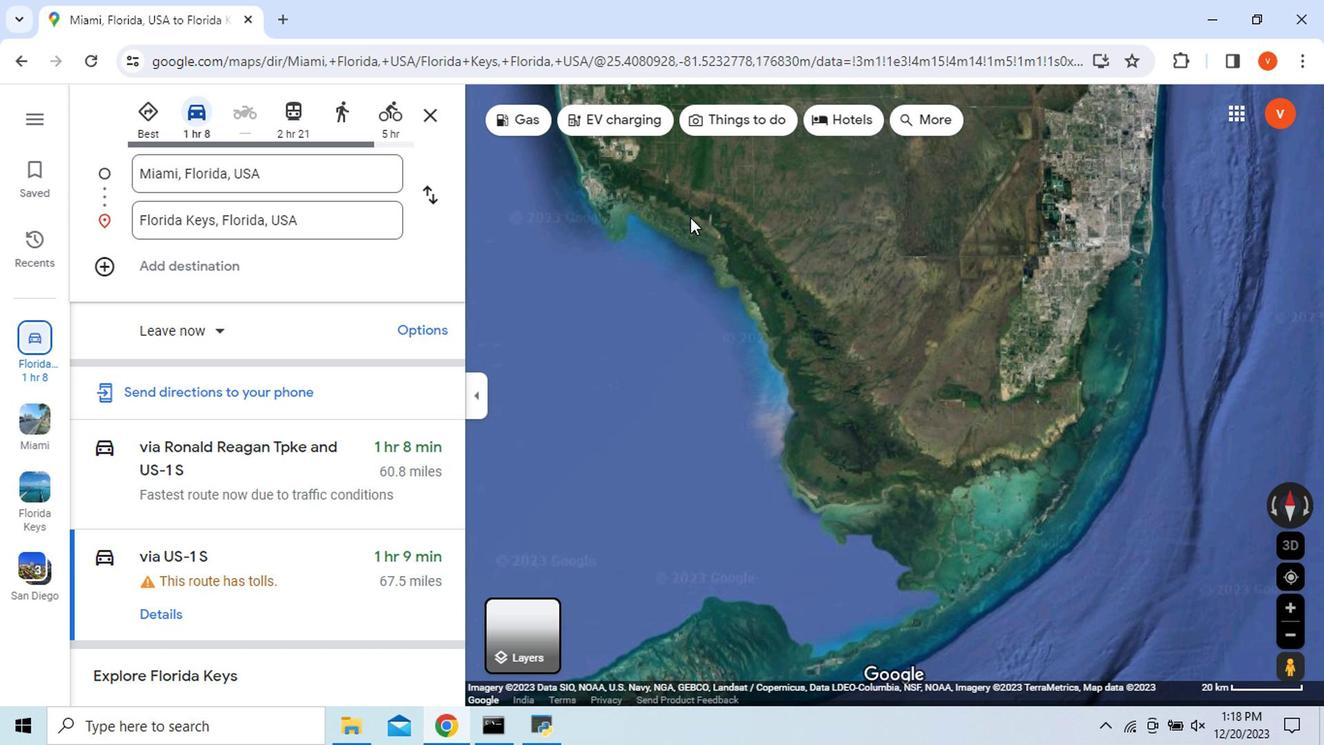 
Action: Mouse moved to (135, 106)
Screenshot: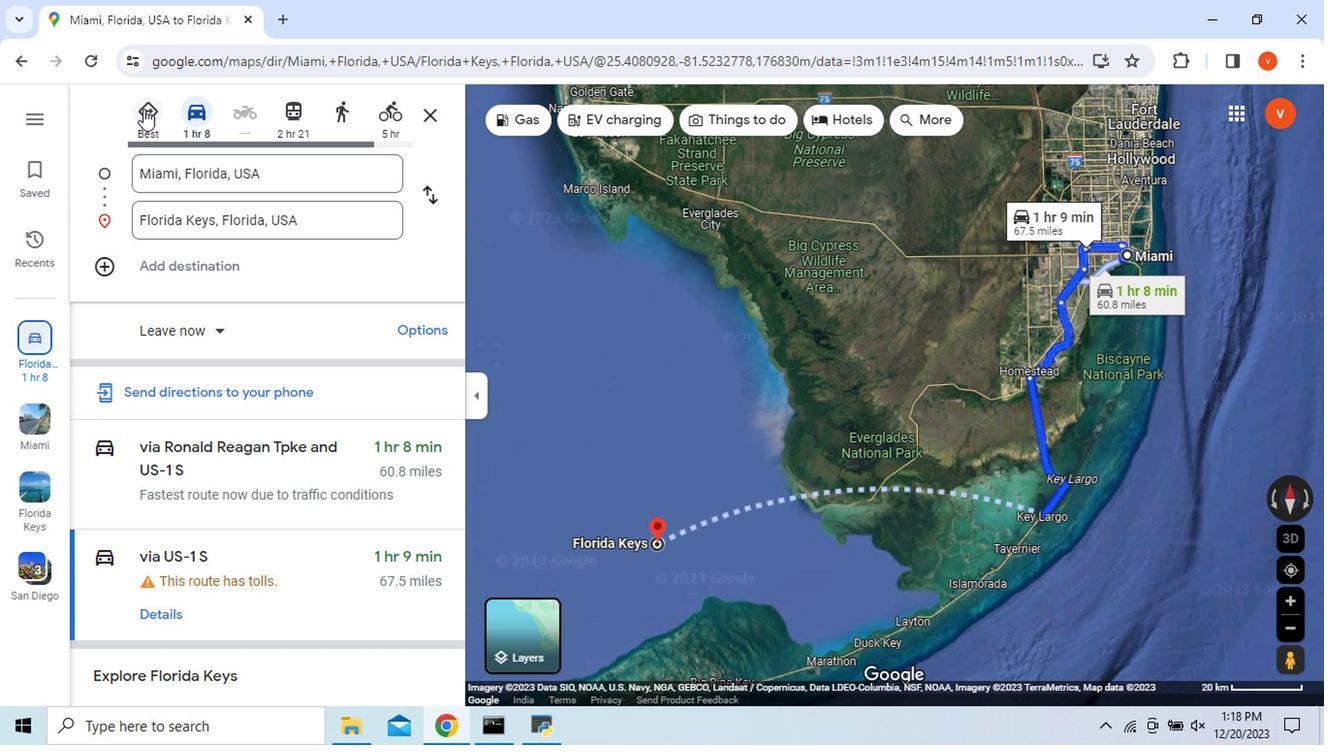 
Action: Mouse pressed left at (135, 106)
Screenshot: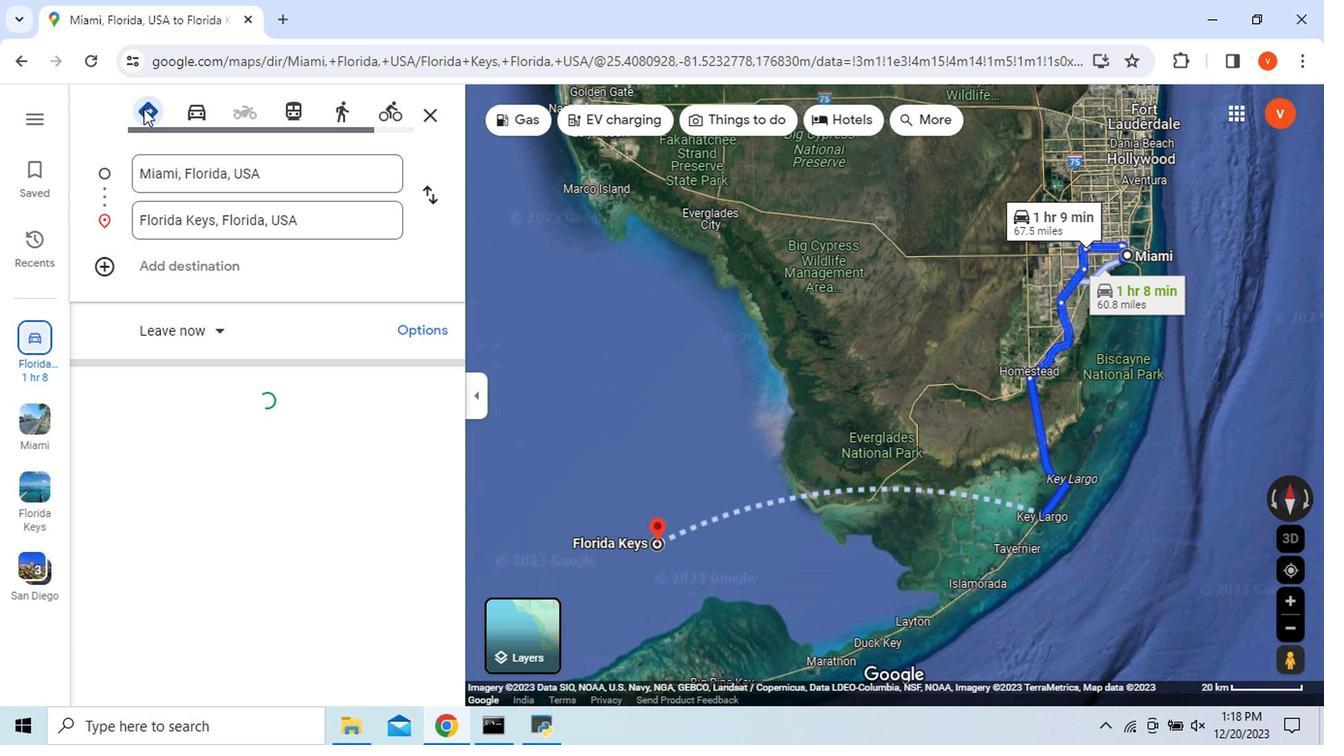 
Action: Mouse moved to (699, 305)
Screenshot: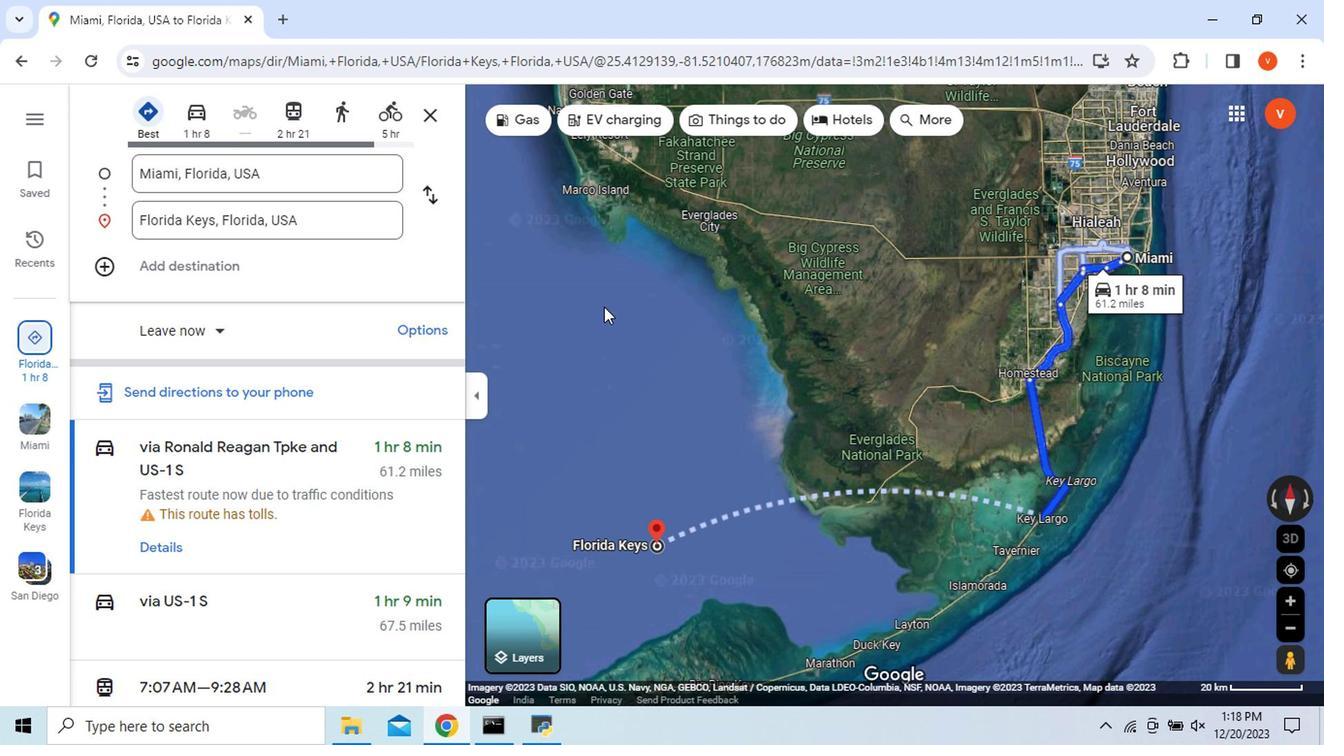 
